 Task: open an excel sheet and write heading  Budget MasterAdd Categories in a column and its values below  'Housing, Transportation, Groceries, Utilities, Entertainment, Dining Out, Health, Miscellaneous, Savings & Total. 'Add Budgeted amountin next column and its values below  $1,500, $300, $400, $150, $200, $250, $100, $150, $500 & $3,550. Add Actual amount in next column and its values below  $1,400, $280, $420, $160, $180, $270, $90, $140, $550 & $3,550. Add Difference in next column and its values below  -$100, -$20, +$20, +$10, -$20, +$20, -$10, -$10, +$50 & $0. J6Save page FinSummary templatesbook
Action: Mouse pressed left at (42, 138)
Screenshot: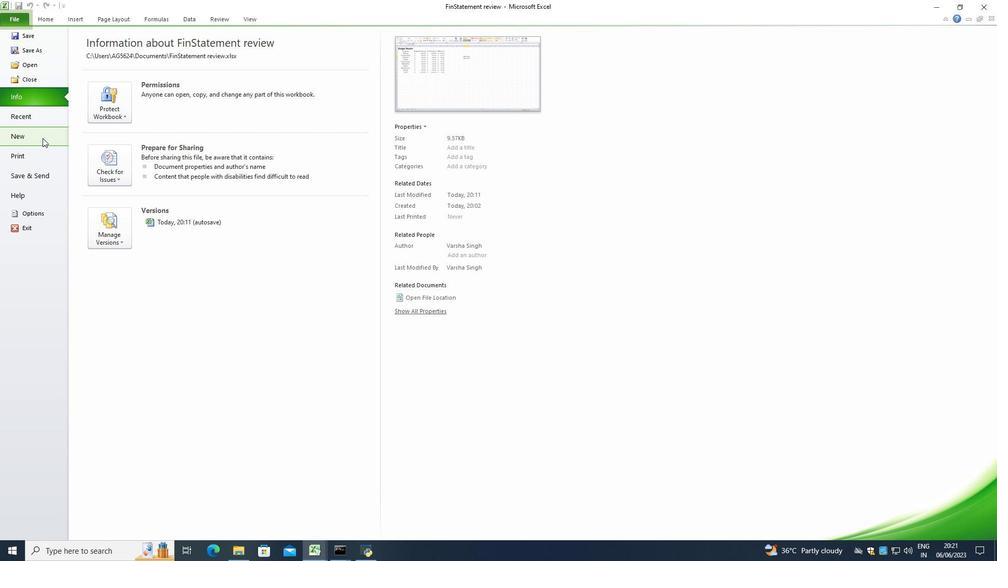 
Action: Mouse moved to (116, 100)
Screenshot: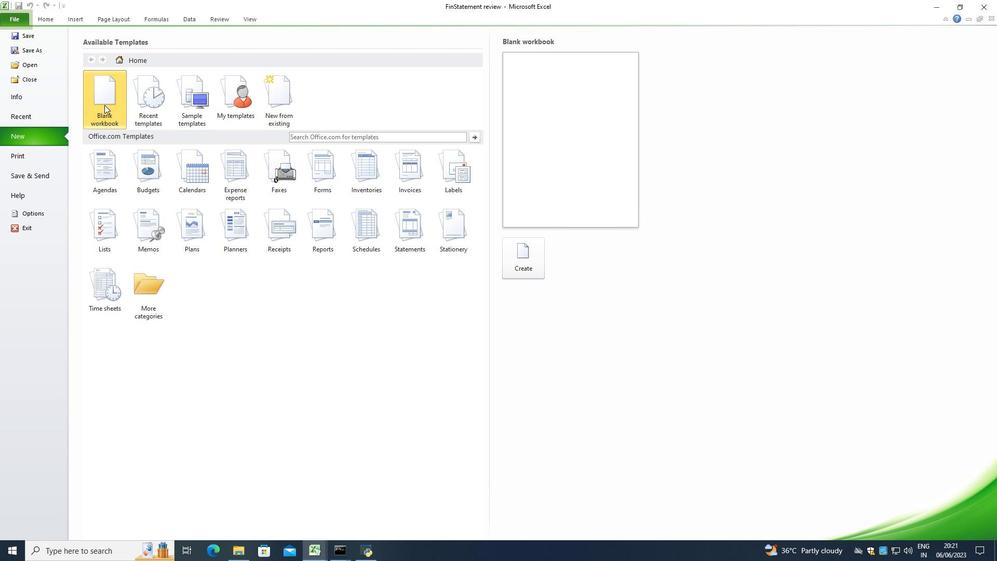 
Action: Mouse pressed left at (116, 100)
Screenshot: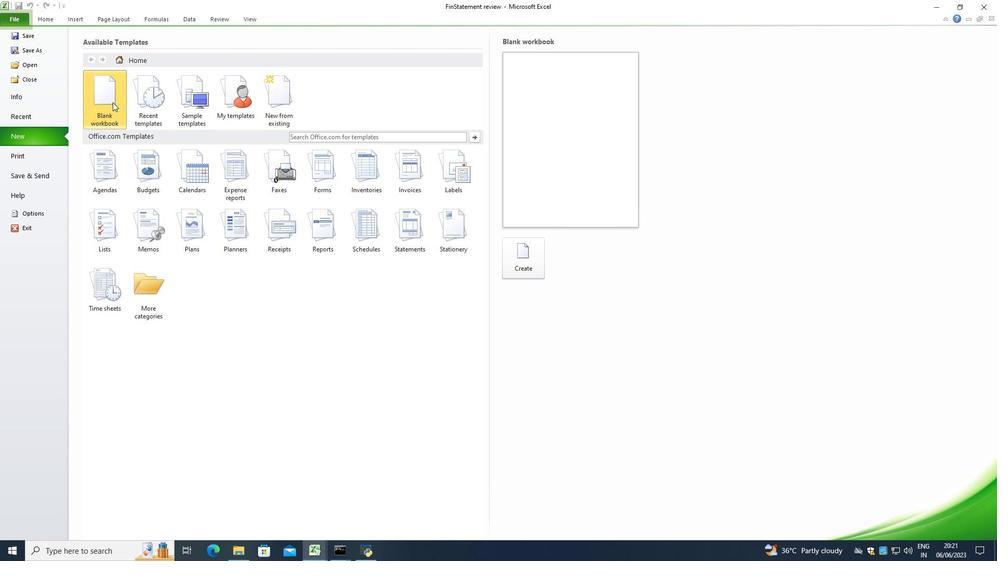 
Action: Mouse moved to (522, 253)
Screenshot: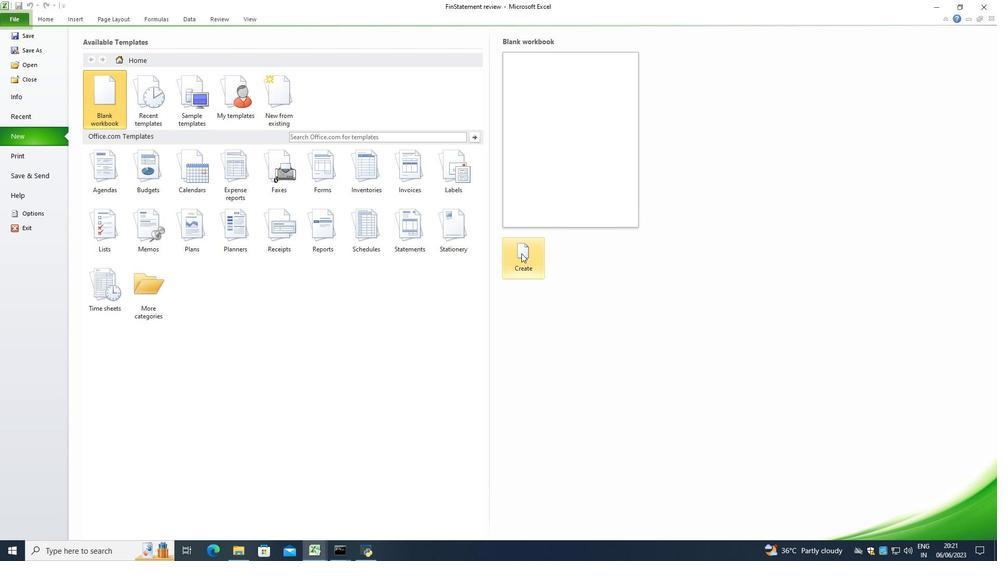 
Action: Mouse pressed left at (522, 253)
Screenshot: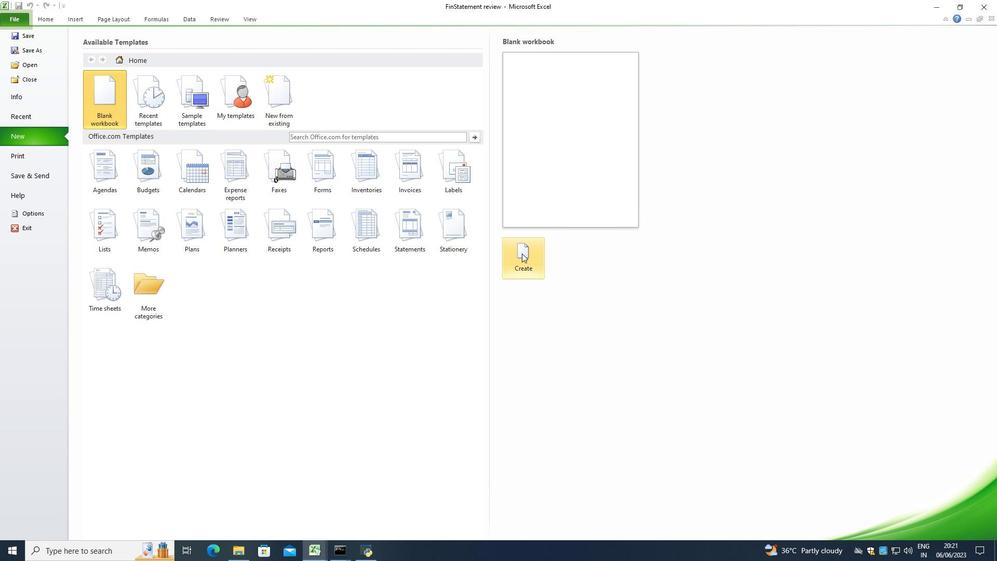 
Action: Mouse moved to (395, 220)
Screenshot: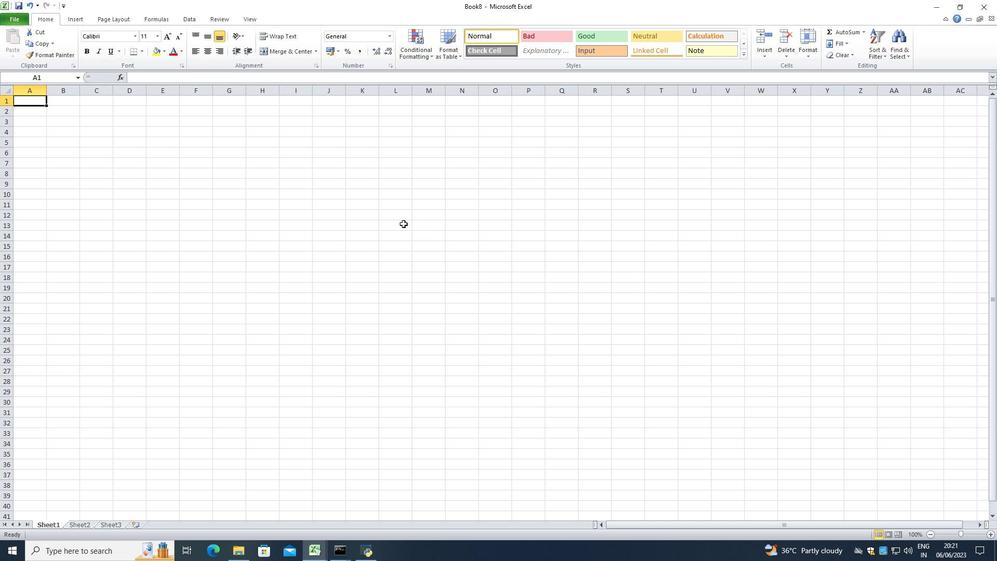 
Action: Key pressed <Key.shift><Key.shift><Key.shift><Key.shift><Key.shift><Key.shift>Budget<Key.shift>M<Key.backspace><Key.space><Key.shift><Key.shift><Key.shift><Key.shift><Key.shift><Key.shift><Key.shift><Key.shift><Key.shift>Master<Key.enter><Key.shift>Categories<Key.enter><Key.shift>Housing<Key.enter><Key.shift>Transportation<Key.enter><Key.shift><Key.shift><Key.shift><Key.shift><Key.shift><Key.shift><Key.shift><Key.shift><Key.shift><Key.shift><Key.shift><Key.shift><Key.shift>Groceries<Key.enter><Key.shift>Utilities<Key.enter><Key.shift><Key.shift>Entertainment<Key.enter><Key.shift>Dining<Key.space>o<Key.backspace><Key.shift>Out<Key.enter><Key.space><Key.backspace><Key.shift>Health<Key.enter><Key.shift>Miscellaneous<Key.enter><Key.shift>Savings<Key.enter><Key.shift>Total<Key.enter>
Screenshot: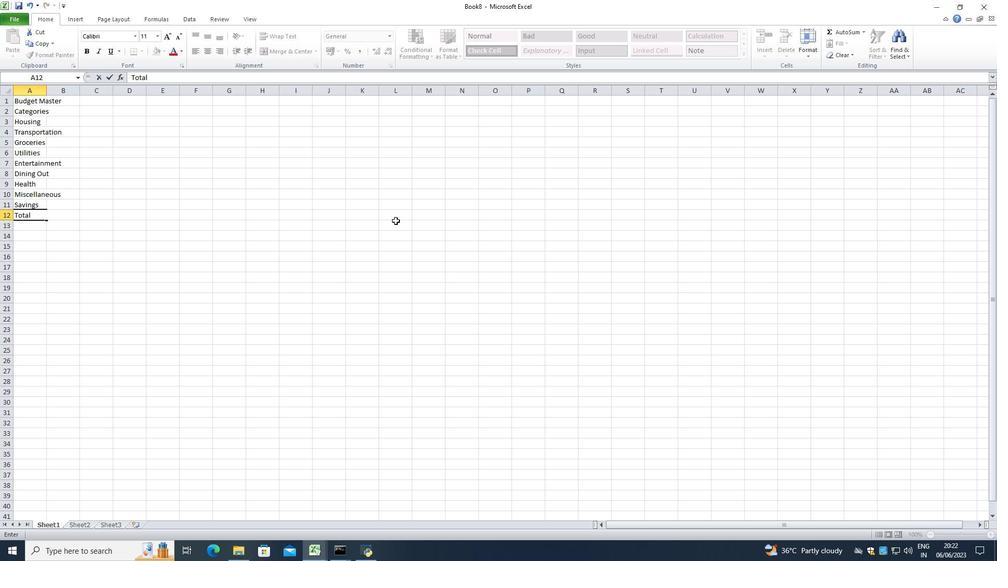 
Action: Mouse moved to (46, 94)
Screenshot: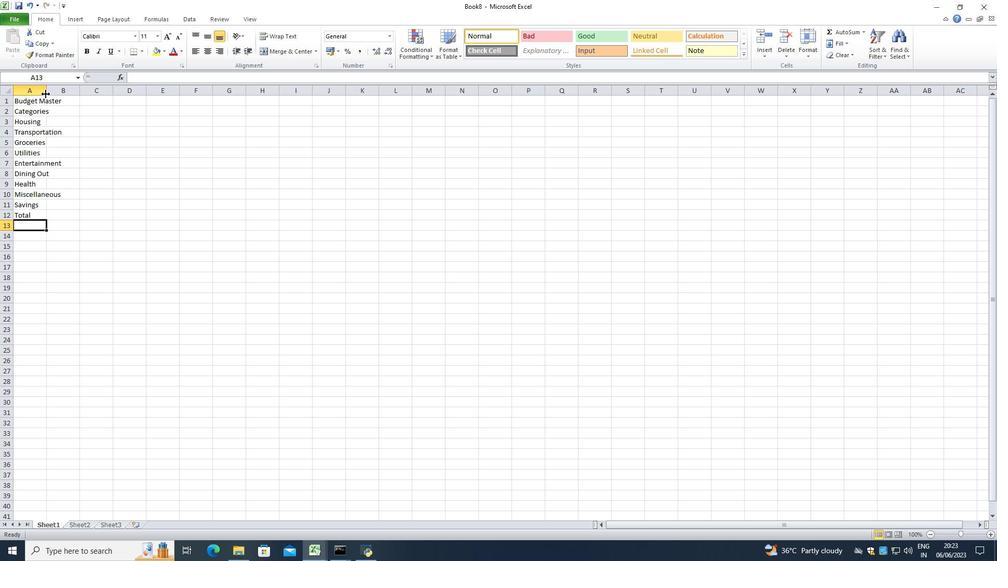 
Action: Mouse pressed left at (46, 94)
Screenshot: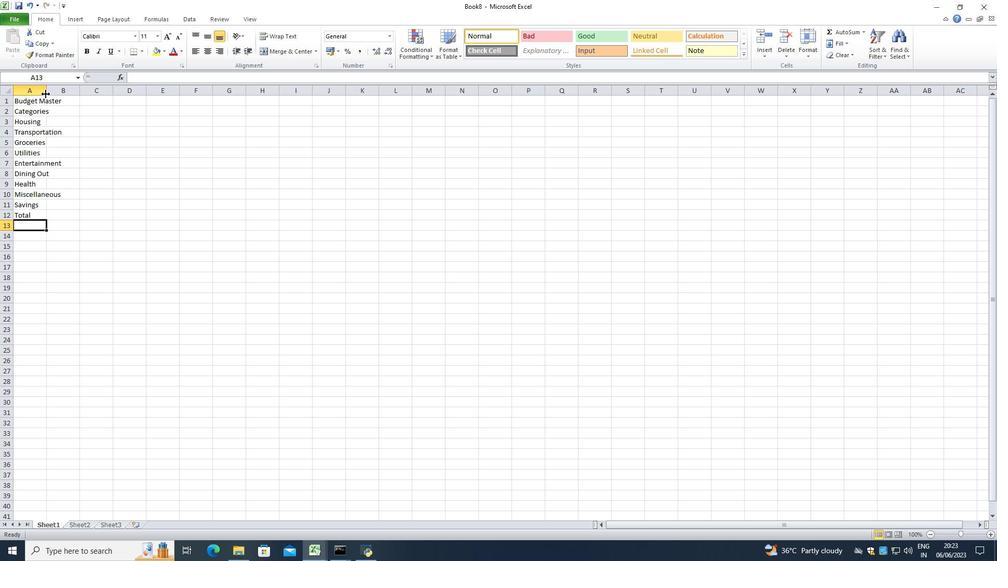 
Action: Mouse pressed left at (46, 94)
Screenshot: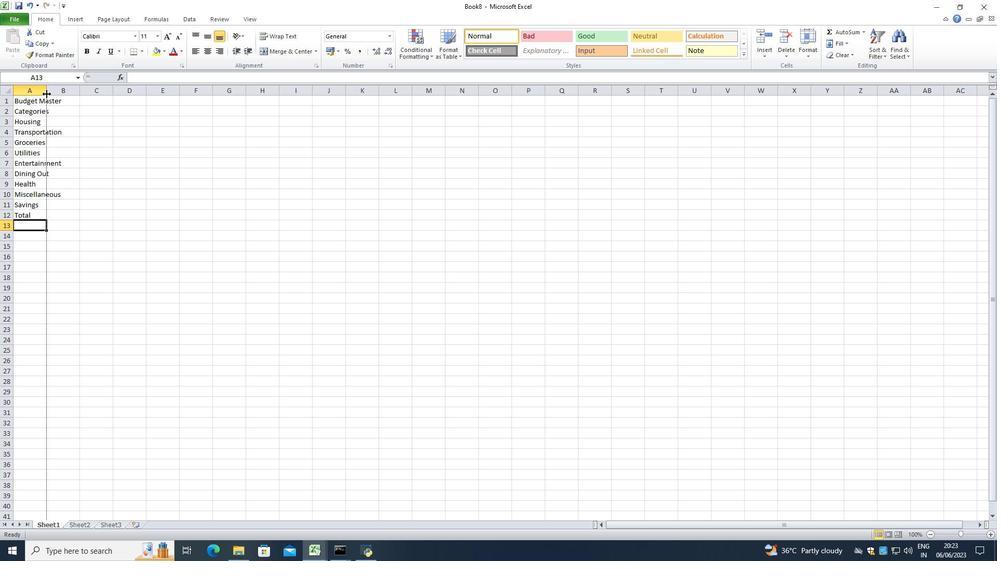 
Action: Mouse moved to (73, 112)
Screenshot: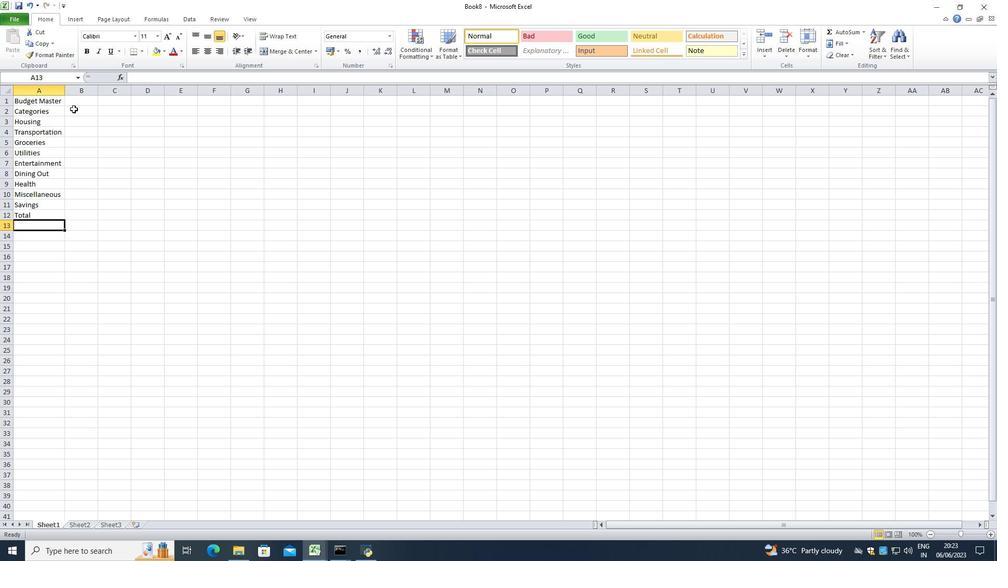 
Action: Mouse pressed left at (73, 112)
Screenshot: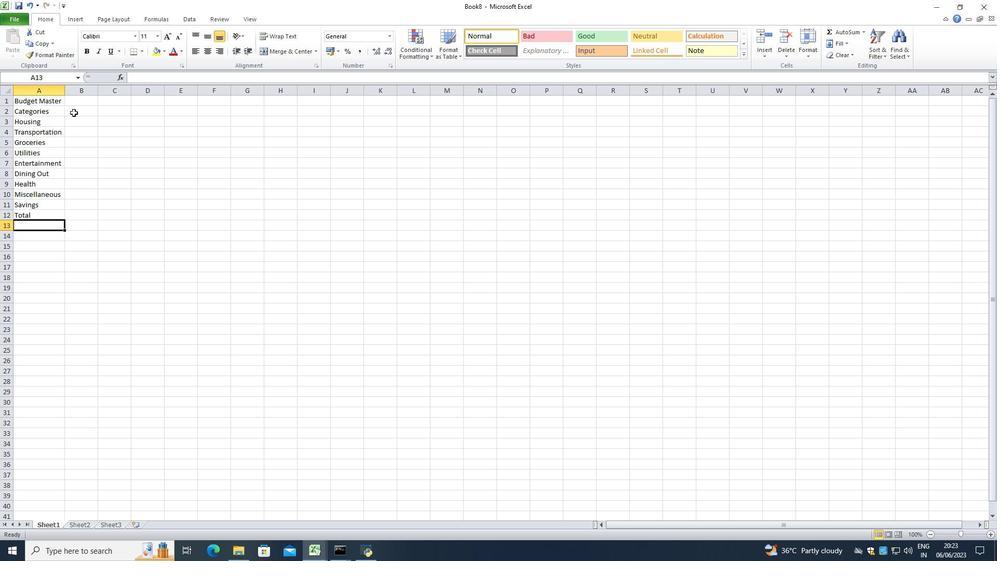 
Action: Mouse moved to (73, 113)
Screenshot: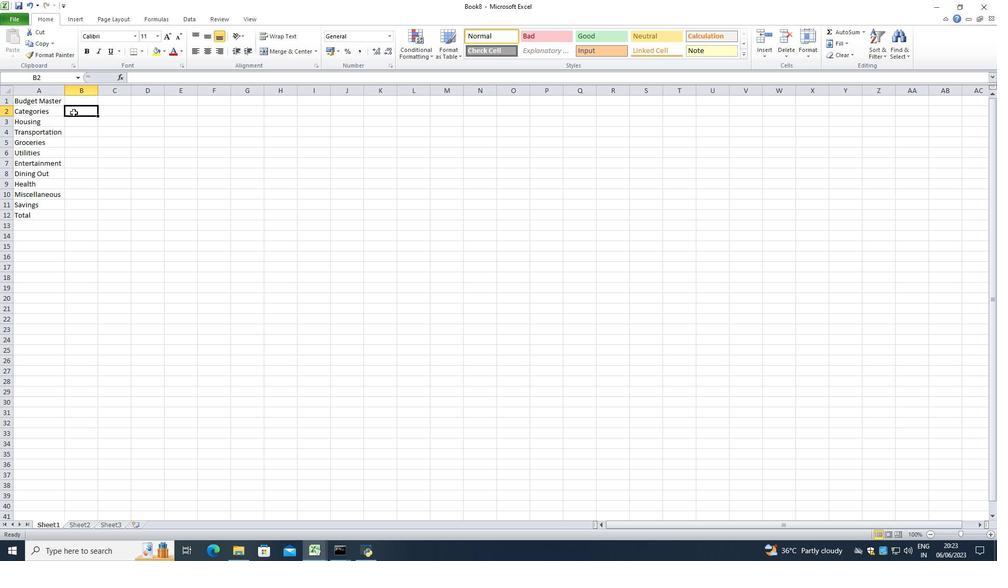 
Action: Key pressed <Key.shift>Budgeted<Key.space><Key.shift>Amount<Key.enter>
Screenshot: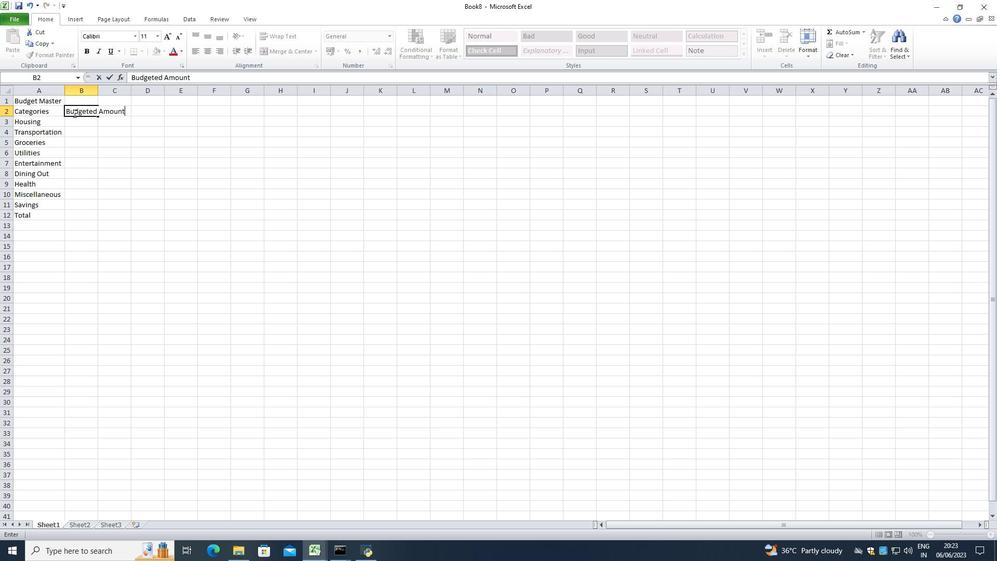 
Action: Mouse moved to (143, 88)
Screenshot: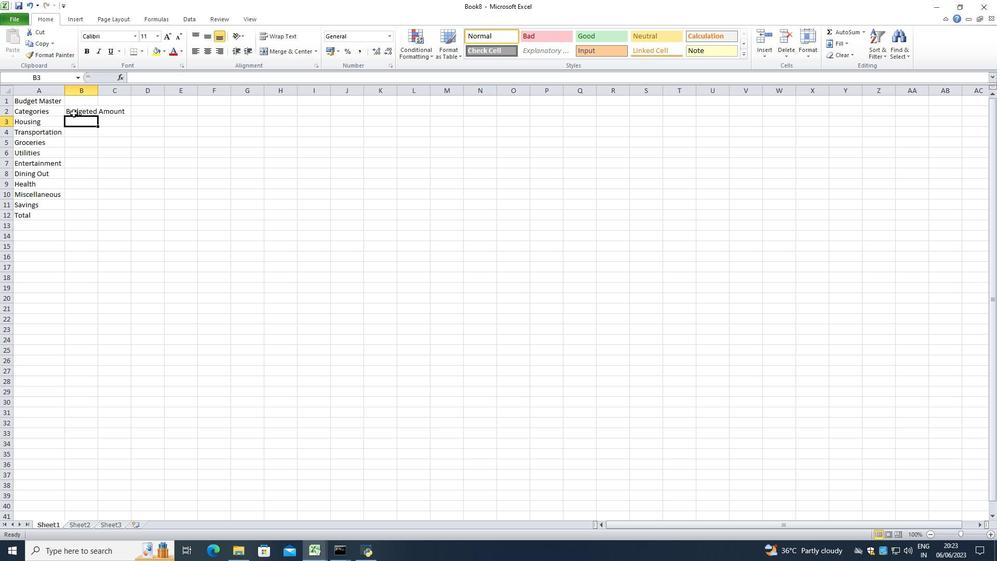 
Action: Key pressed 1500<Key.enter>300<Key.enter>400<Key.enter>150<Key.enter>200<Key.enter>250<Key.enter>100<Key.enter>150<Key.enter>500<Key.enter>3550
Screenshot: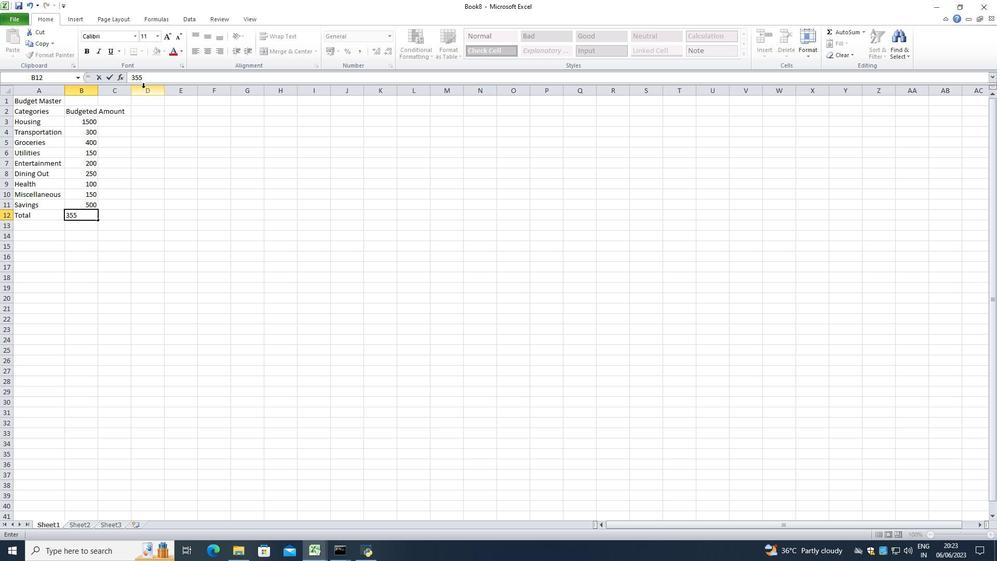 
Action: Mouse moved to (83, 123)
Screenshot: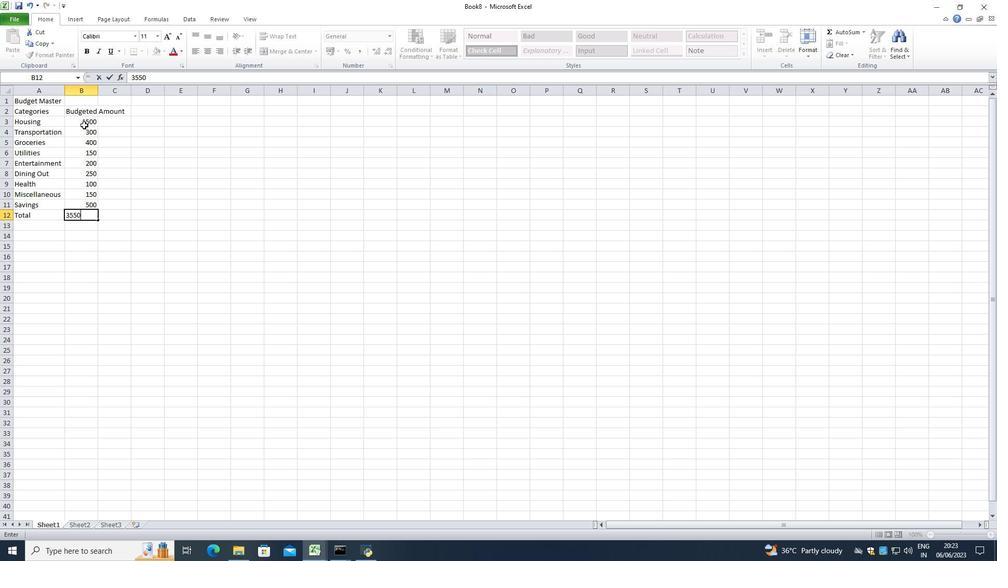 
Action: Mouse pressed left at (83, 123)
Screenshot: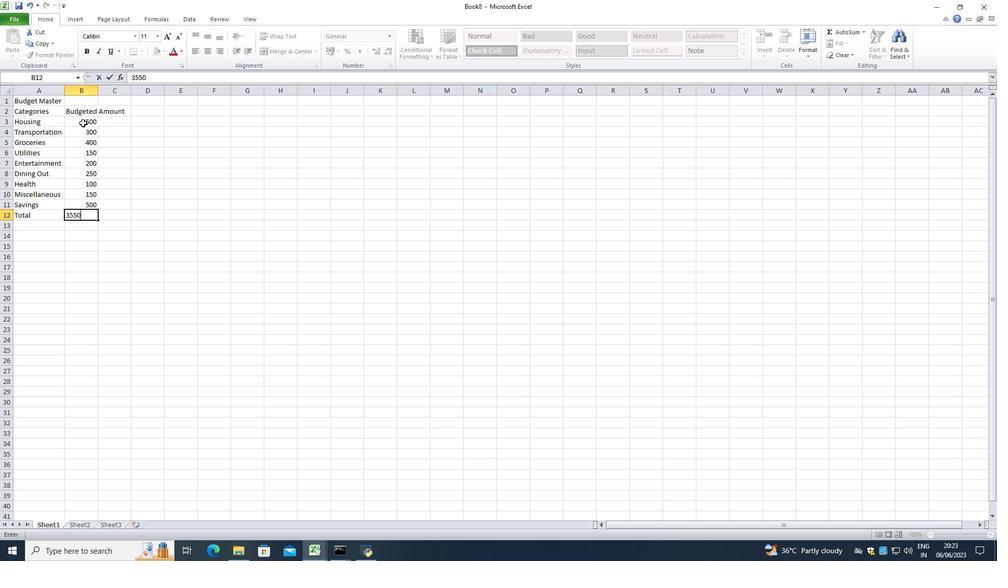 
Action: Mouse moved to (339, 51)
Screenshot: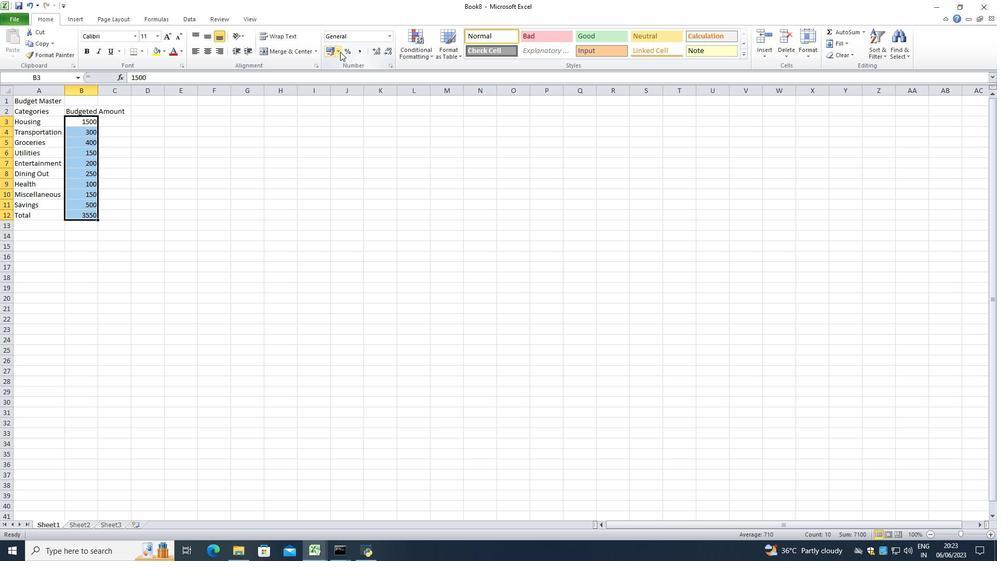 
Action: Mouse pressed left at (339, 51)
Screenshot: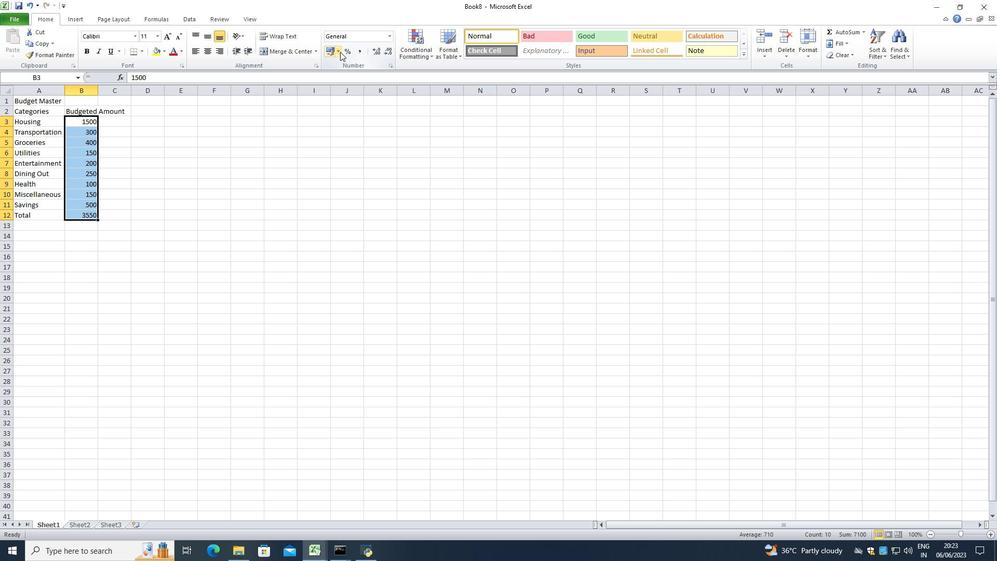 
Action: Mouse moved to (351, 73)
Screenshot: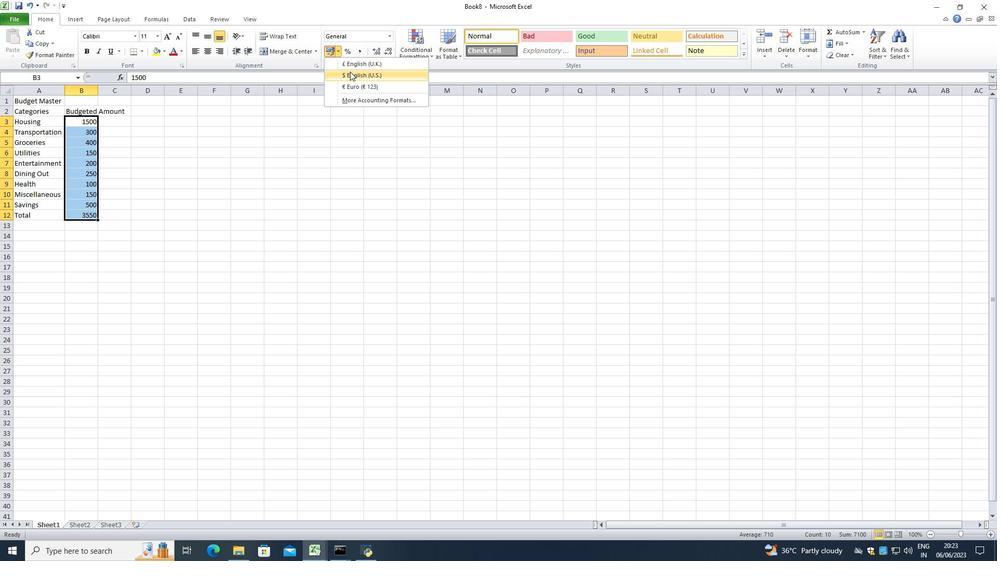 
Action: Mouse pressed left at (351, 73)
Screenshot: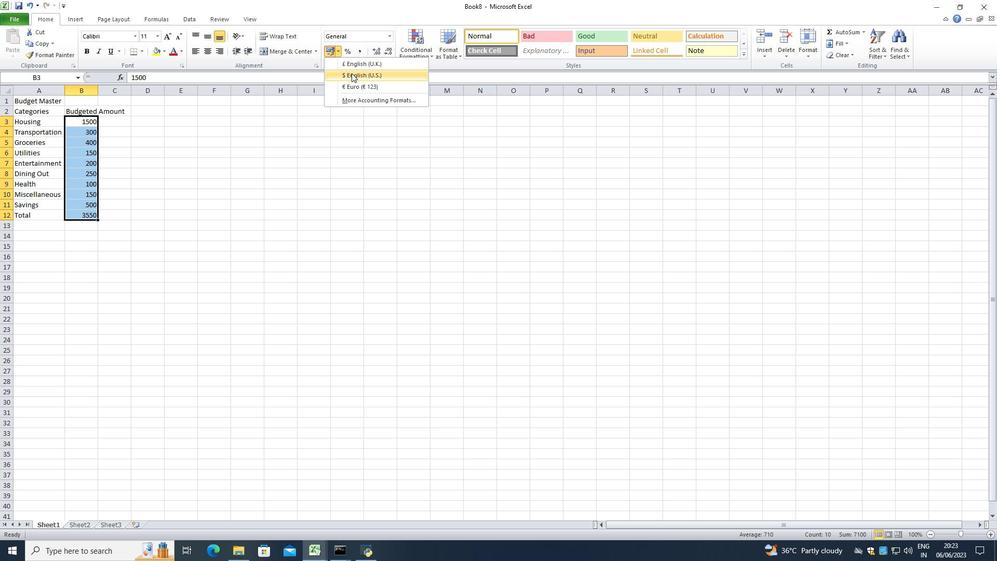 
Action: Mouse moved to (101, 89)
Screenshot: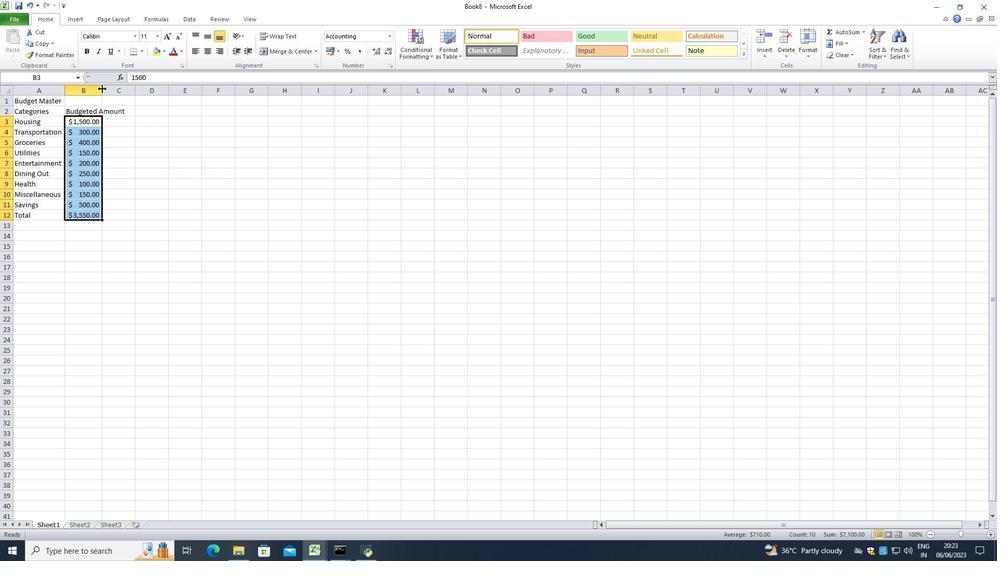 
Action: Mouse pressed left at (101, 89)
Screenshot: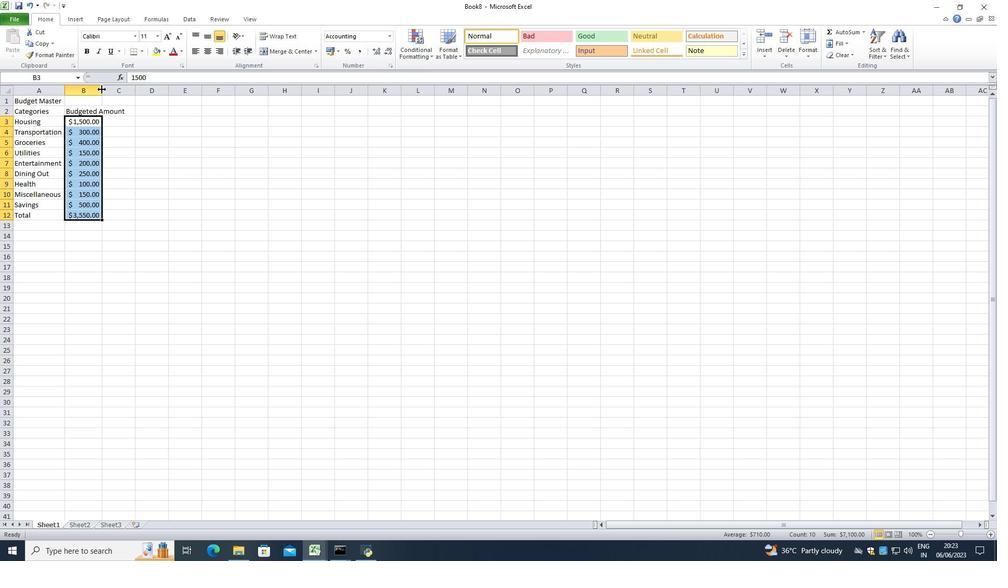 
Action: Mouse pressed left at (101, 89)
Screenshot: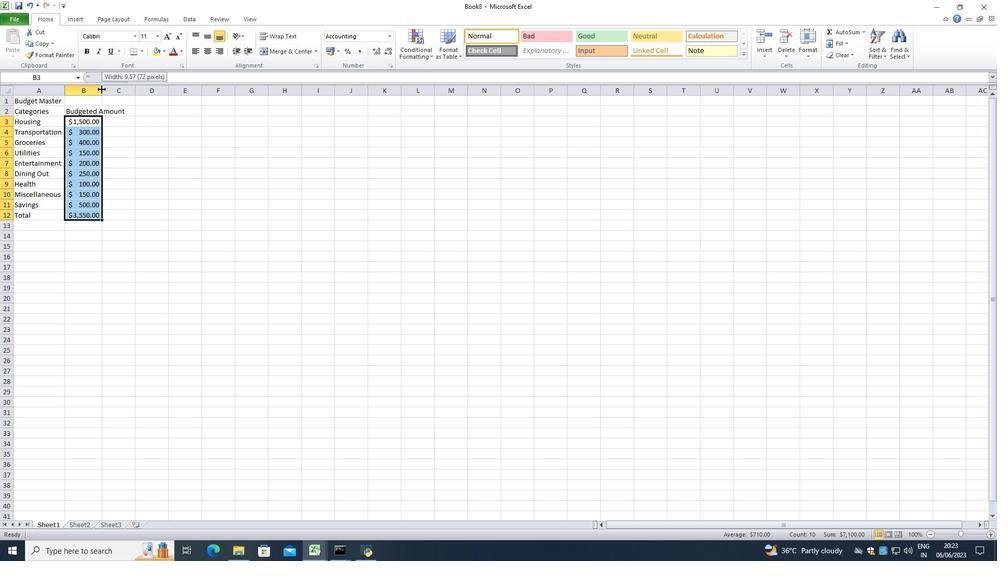 
Action: Mouse moved to (144, 114)
Screenshot: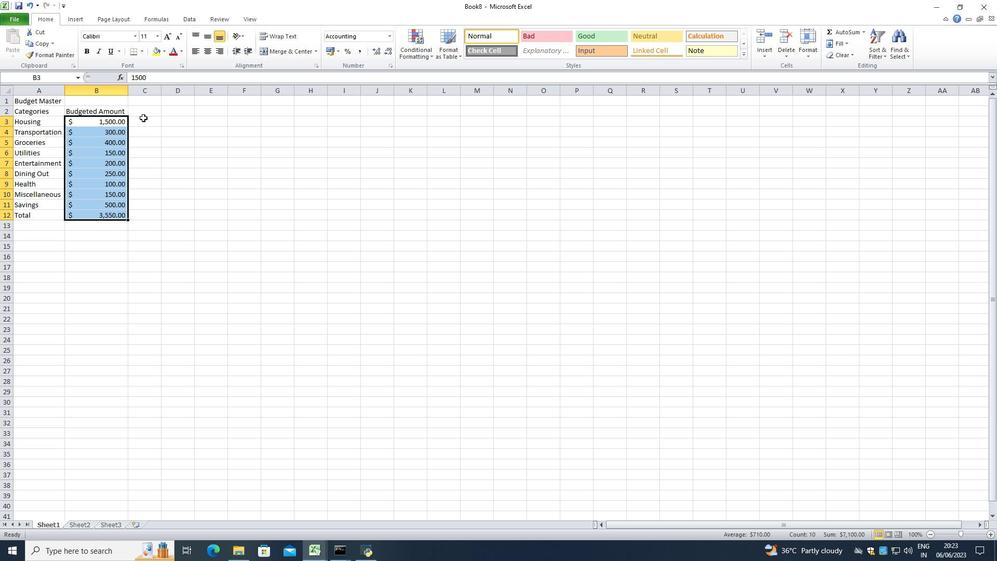 
Action: Mouse pressed left at (144, 114)
Screenshot: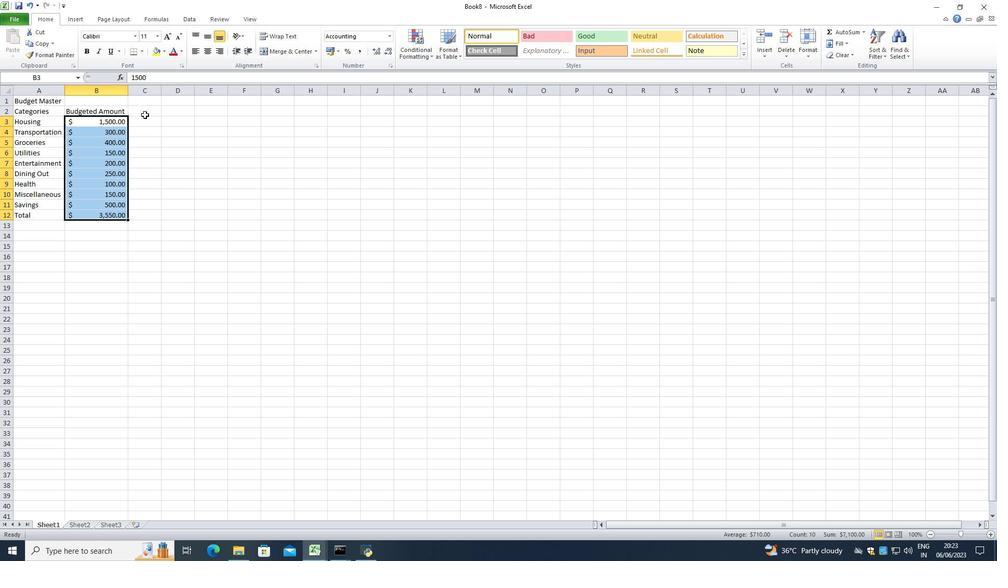 
Action: Mouse moved to (148, 134)
Screenshot: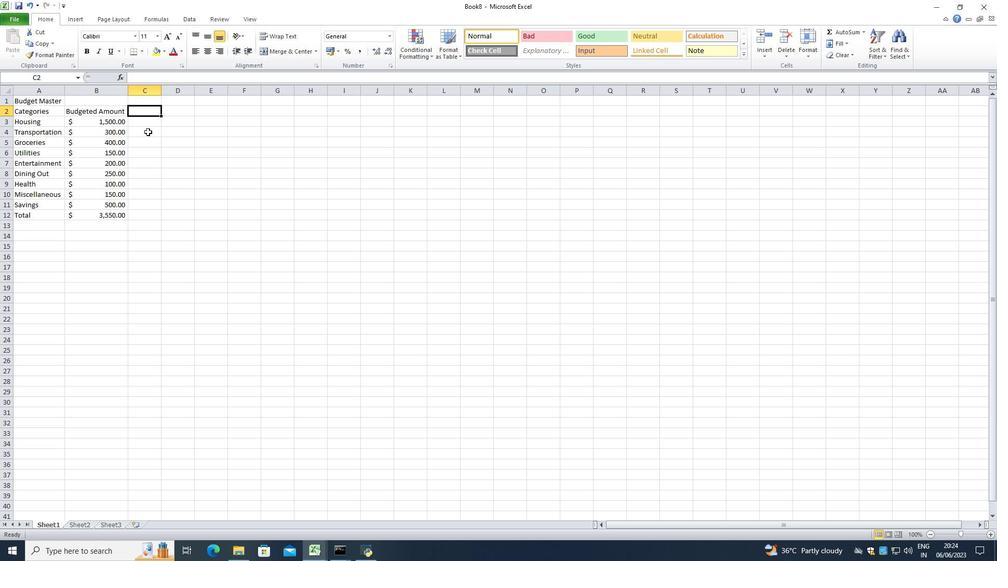 
Action: Mouse pressed left at (148, 134)
Screenshot: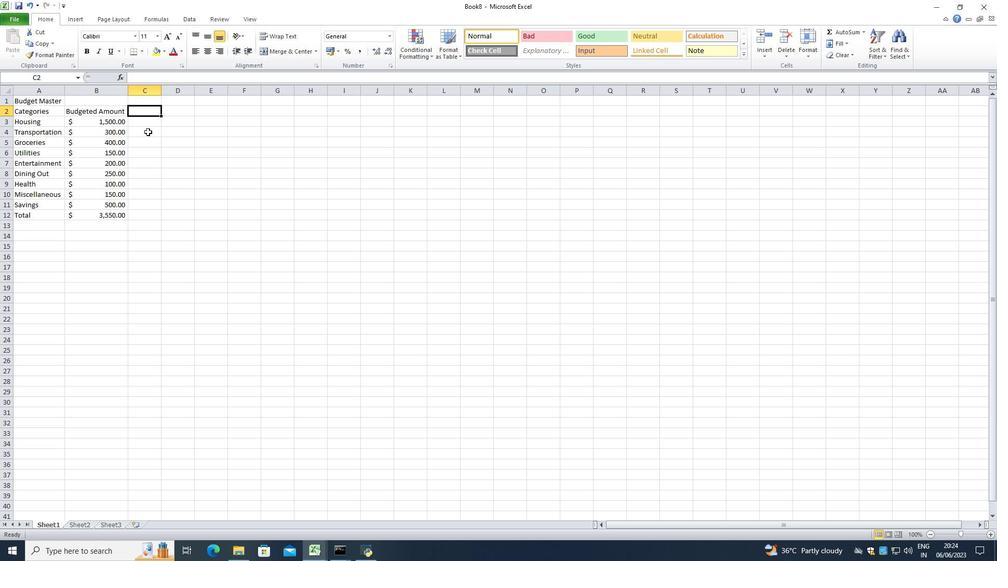 
Action: Mouse moved to (145, 110)
Screenshot: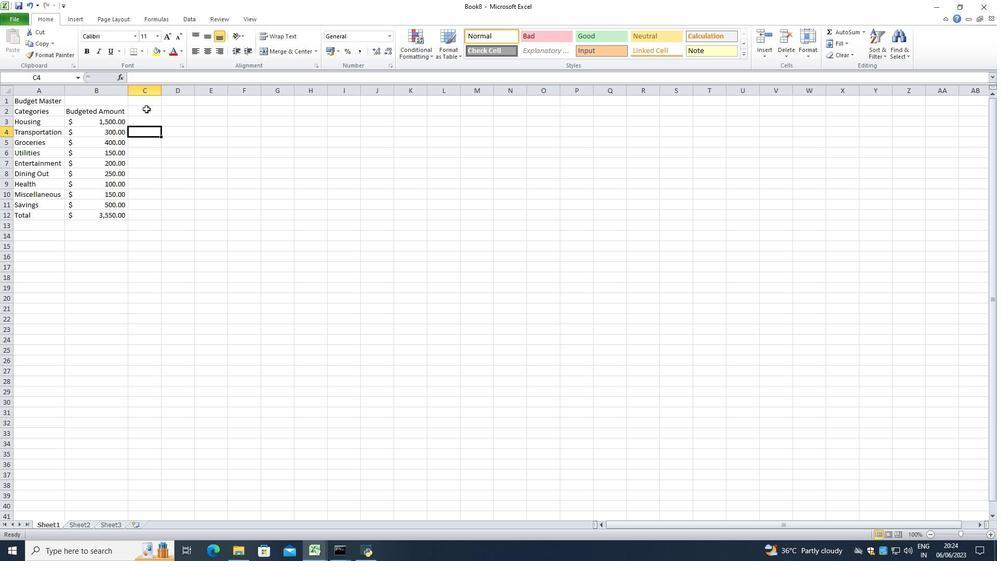 
Action: Mouse pressed left at (145, 110)
Screenshot: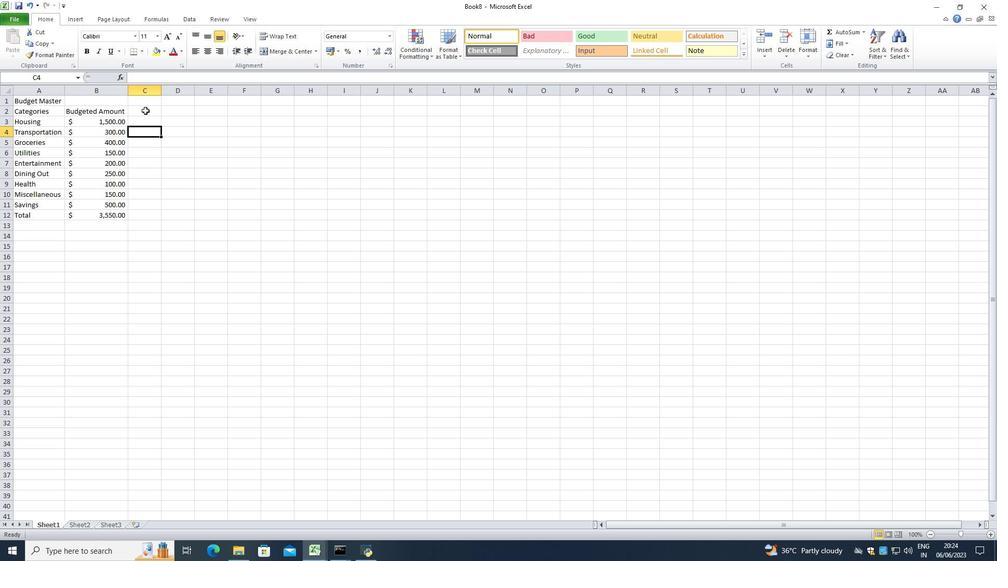 
Action: Key pressed <Key.shift>Actual<Key.space><Key.shift>Amount<Key.enter>1400<Key.enter>280<Key.enter>420<Key.enter>160<Key.enter>180<Key.enter>270<Key.enter>90<Key.enter>140<Key.enter>550<Key.enter>3550<Key.enter>
Screenshot: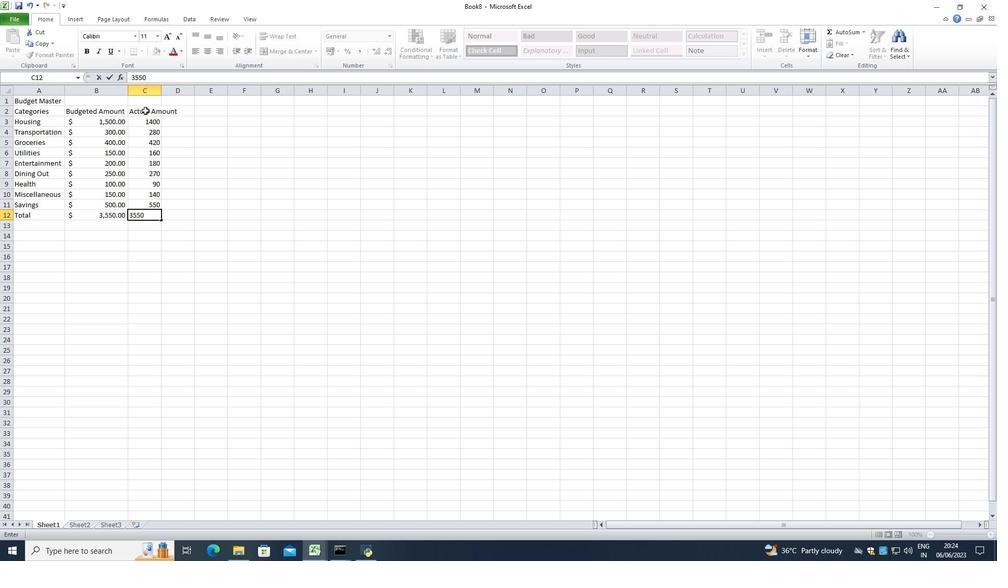 
Action: Mouse moved to (143, 125)
Screenshot: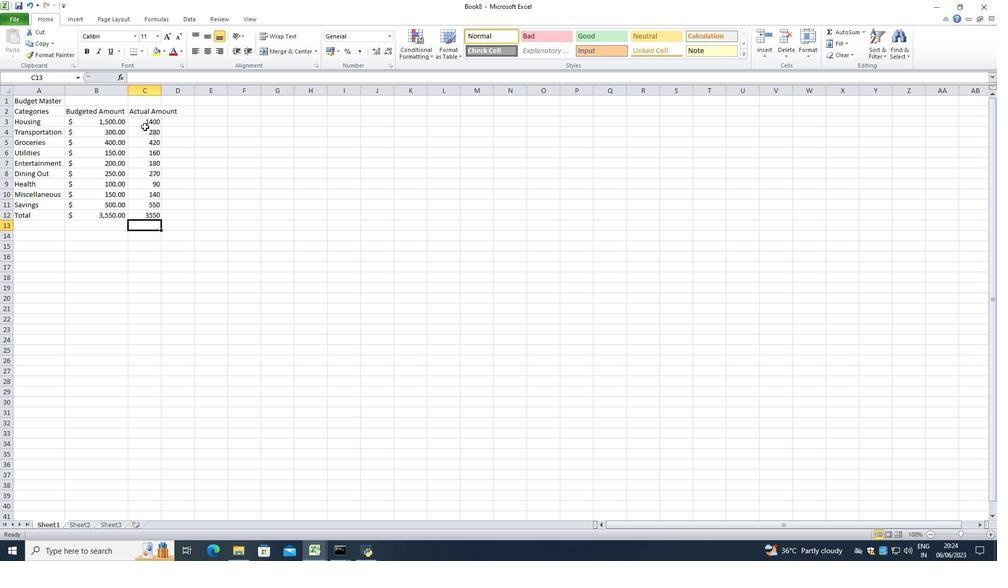 
Action: Mouse pressed left at (143, 125)
Screenshot: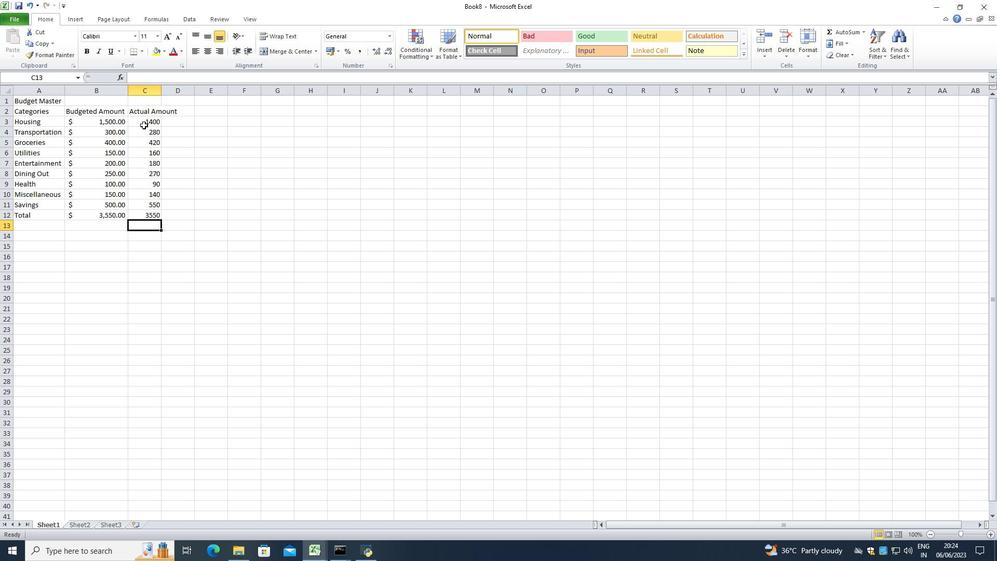 
Action: Mouse moved to (337, 50)
Screenshot: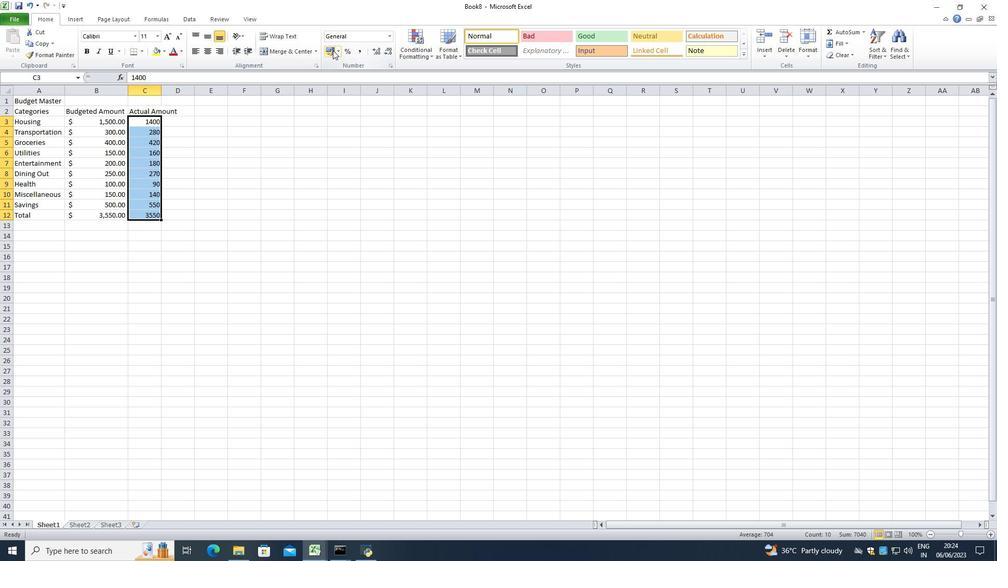 
Action: Mouse pressed left at (337, 50)
Screenshot: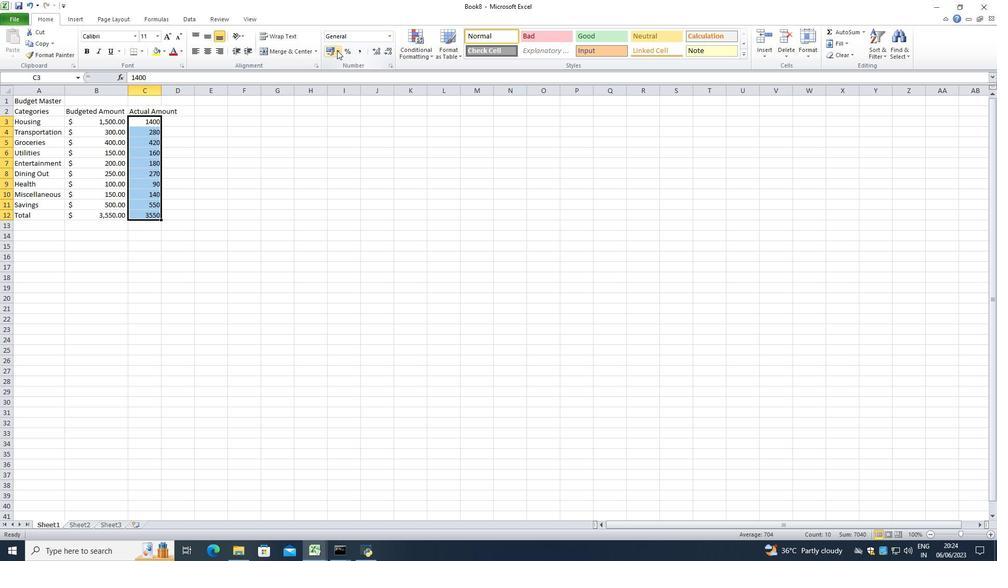 
Action: Mouse moved to (343, 74)
Screenshot: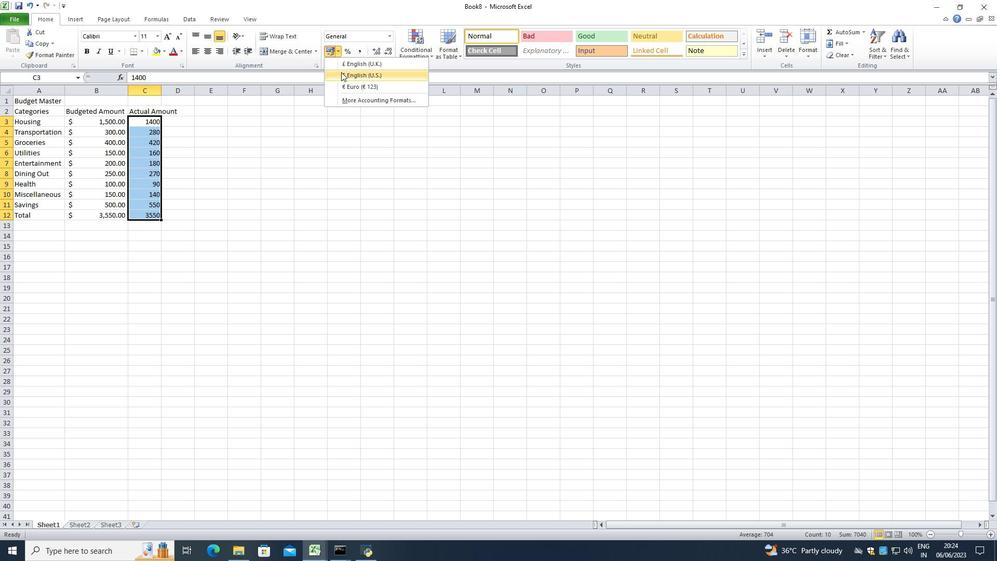 
Action: Mouse pressed left at (343, 74)
Screenshot: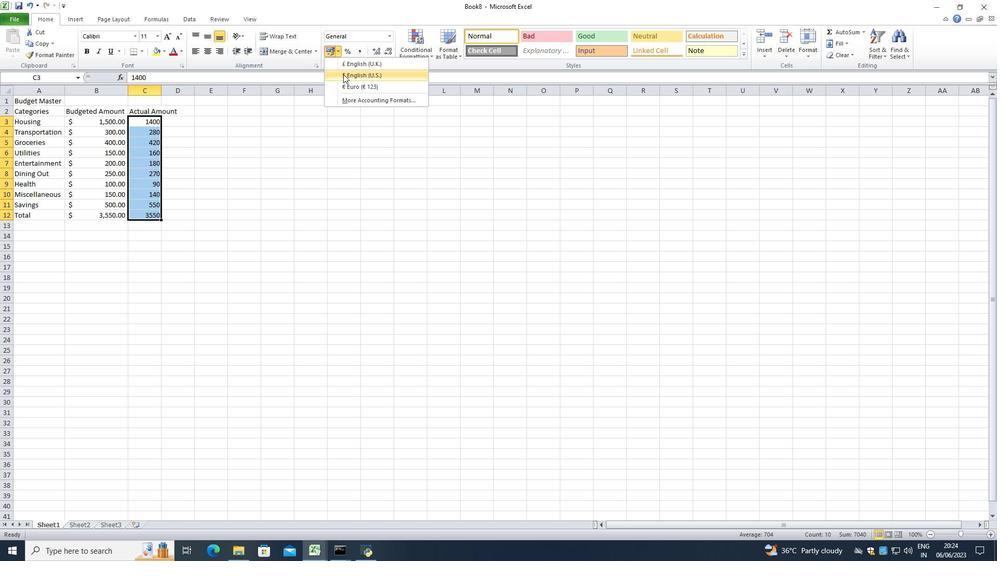 
Action: Mouse moved to (165, 89)
Screenshot: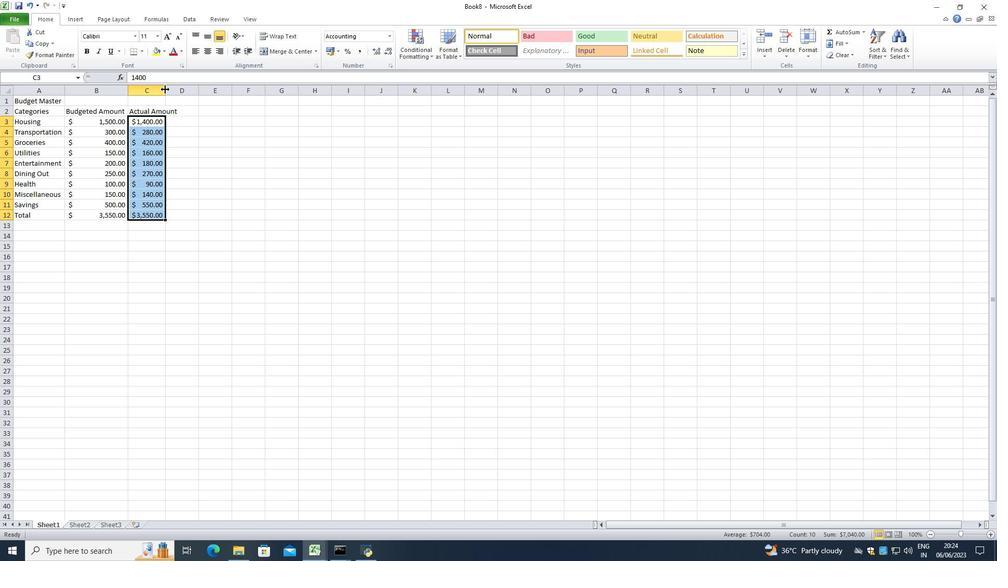 
Action: Mouse pressed left at (165, 89)
Screenshot: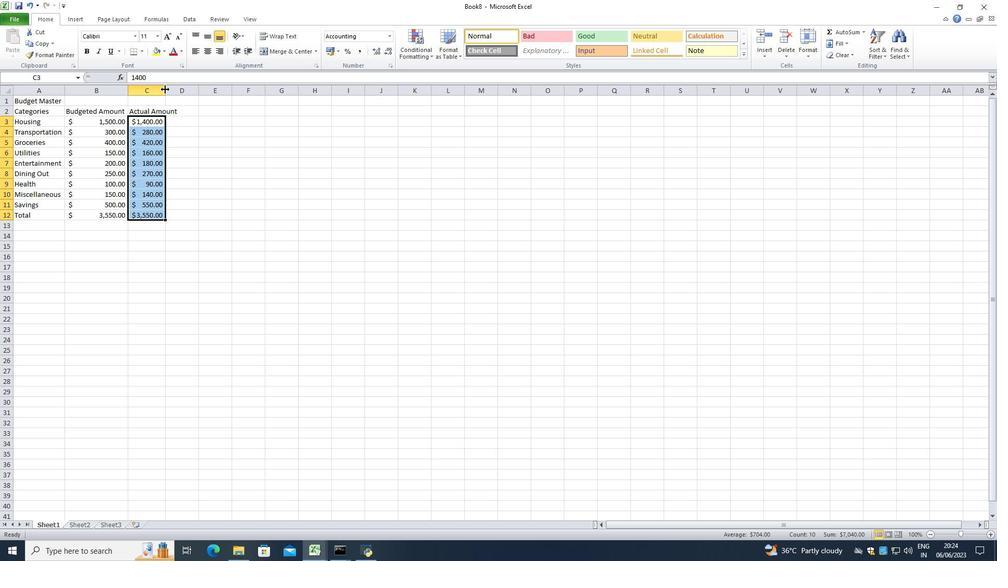 
Action: Mouse pressed left at (165, 89)
Screenshot: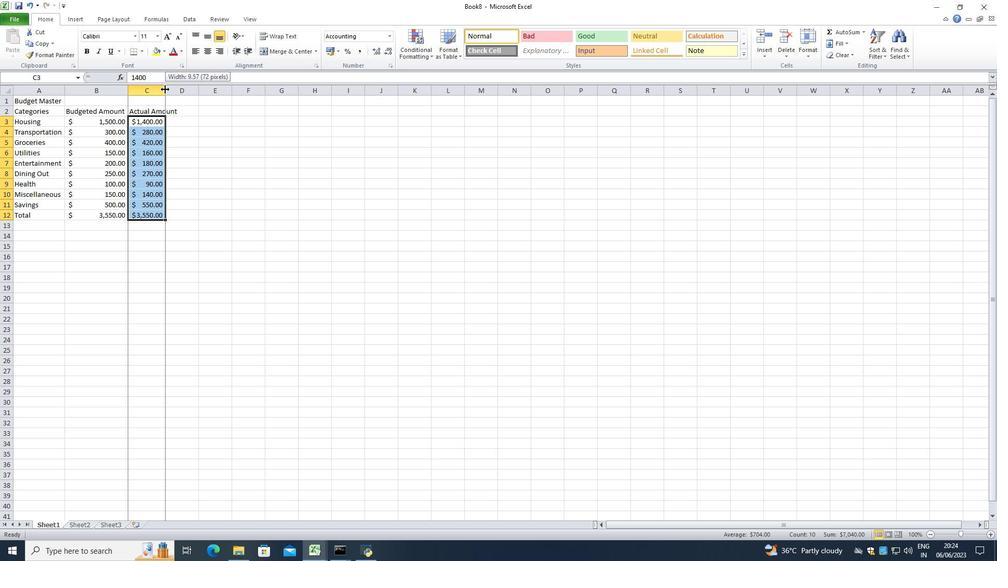 
Action: Mouse moved to (193, 111)
Screenshot: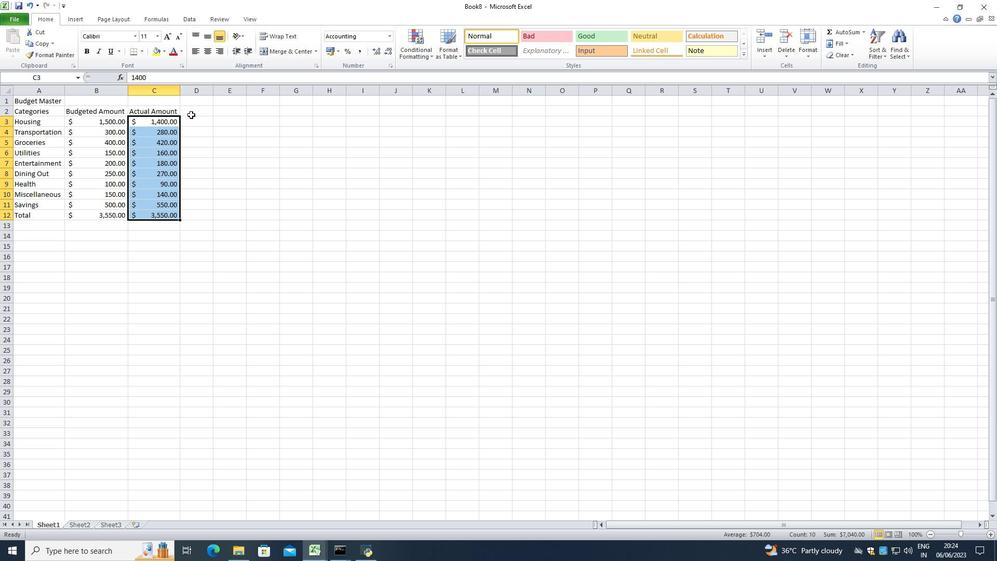 
Action: Mouse pressed left at (193, 111)
Screenshot: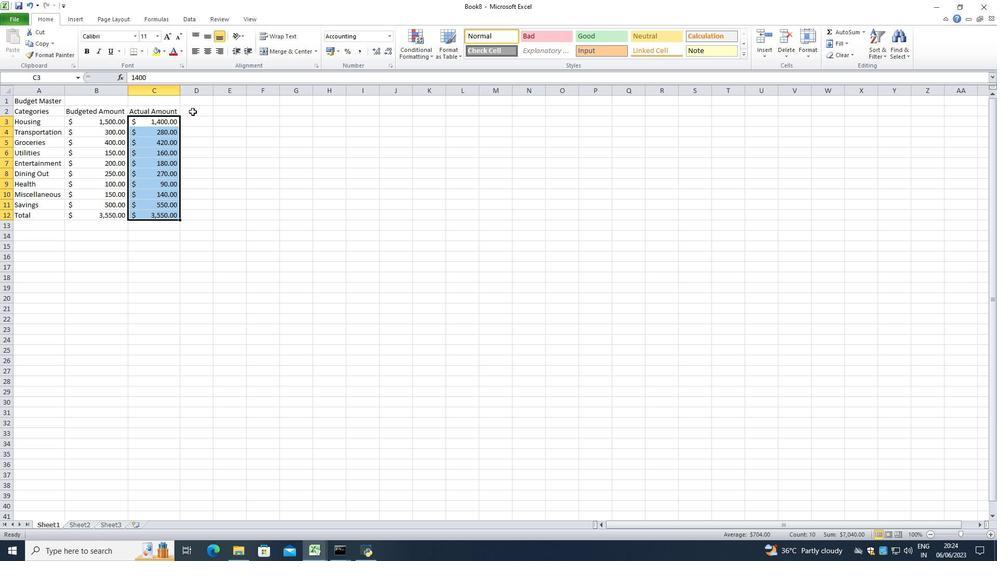
Action: Mouse moved to (200, 121)
Screenshot: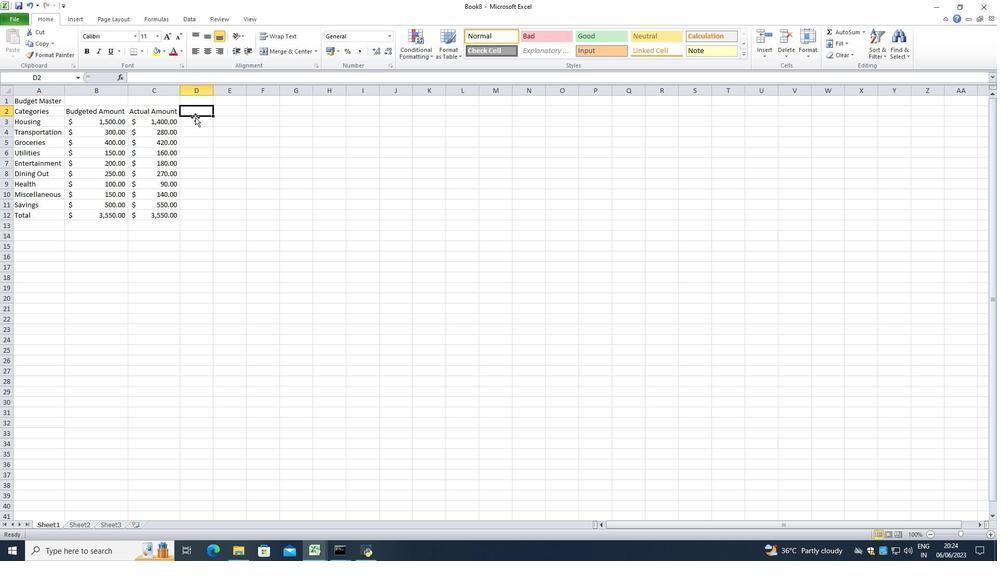 
Action: Key pressed <Key.shift>Difference<Key.enter>-100<Key.enter>-20<Key.enter>20<Key.enter>10<Key.enter>-20<Key.enter>20<Key.enter>-10<Key.enter>-10<Key.enter>50<Key.enter>0
Screenshot: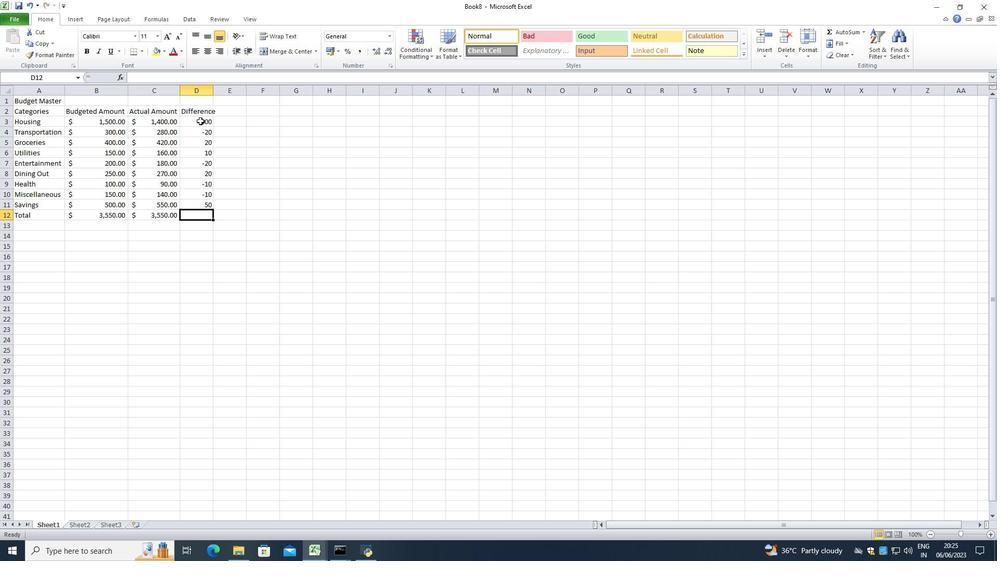 
Action: Mouse moved to (187, 125)
Screenshot: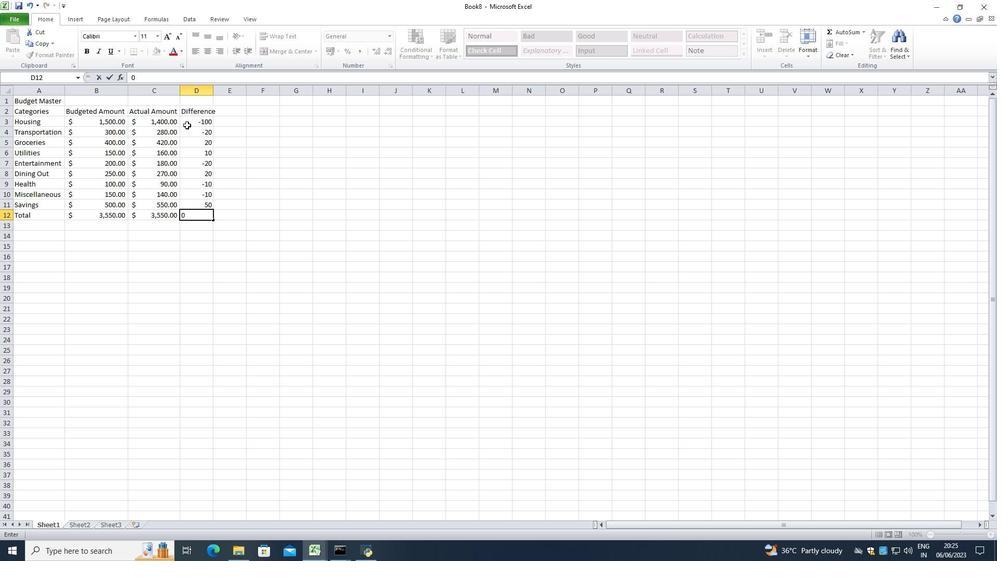 
Action: Mouse pressed left at (187, 125)
Screenshot: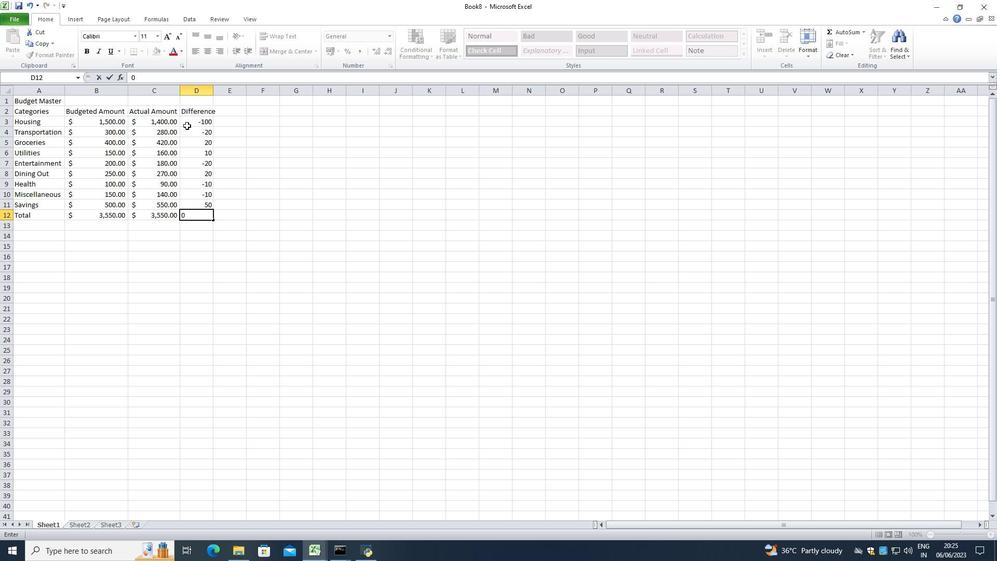 
Action: Mouse moved to (336, 50)
Screenshot: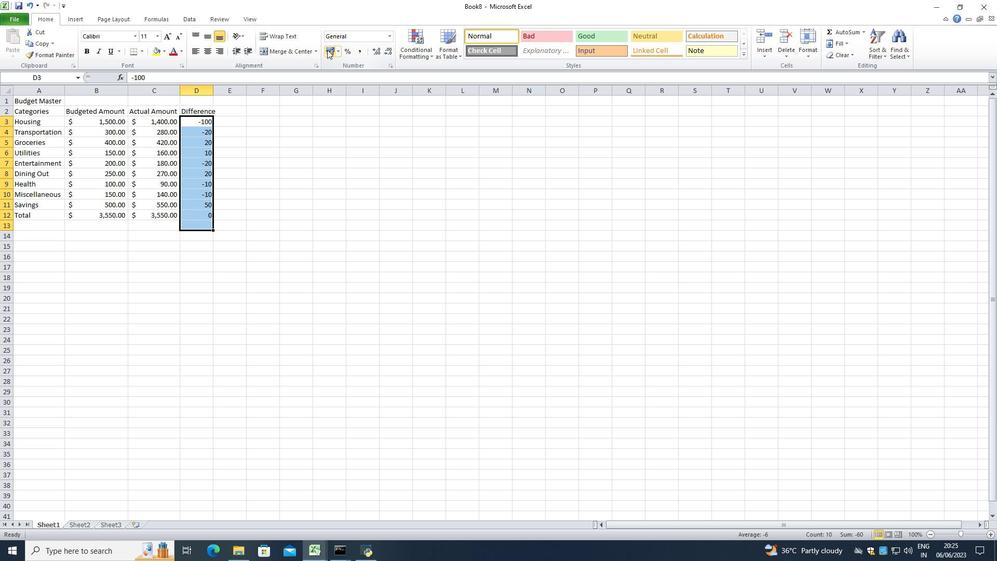 
Action: Mouse pressed left at (336, 50)
Screenshot: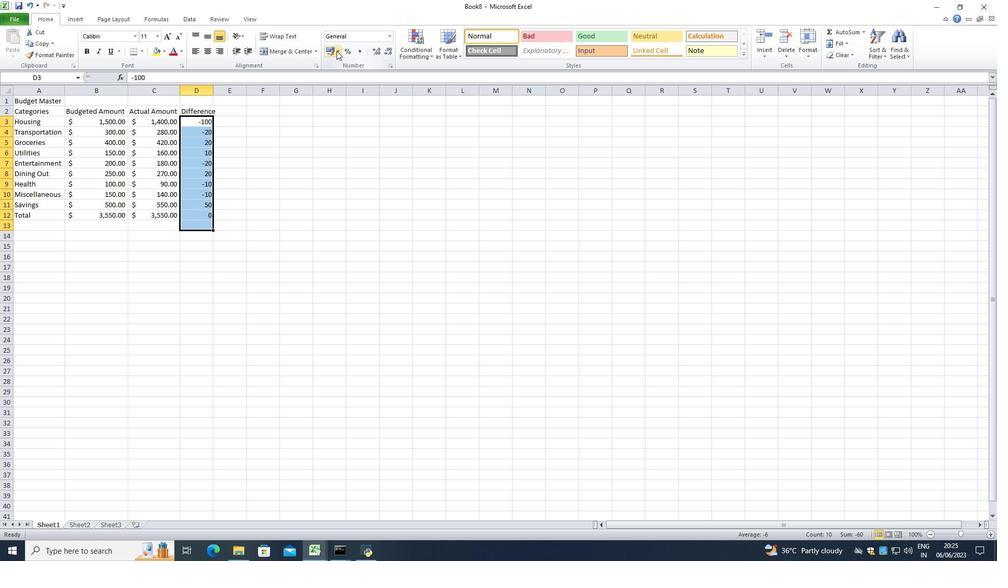 
Action: Mouse moved to (353, 77)
Screenshot: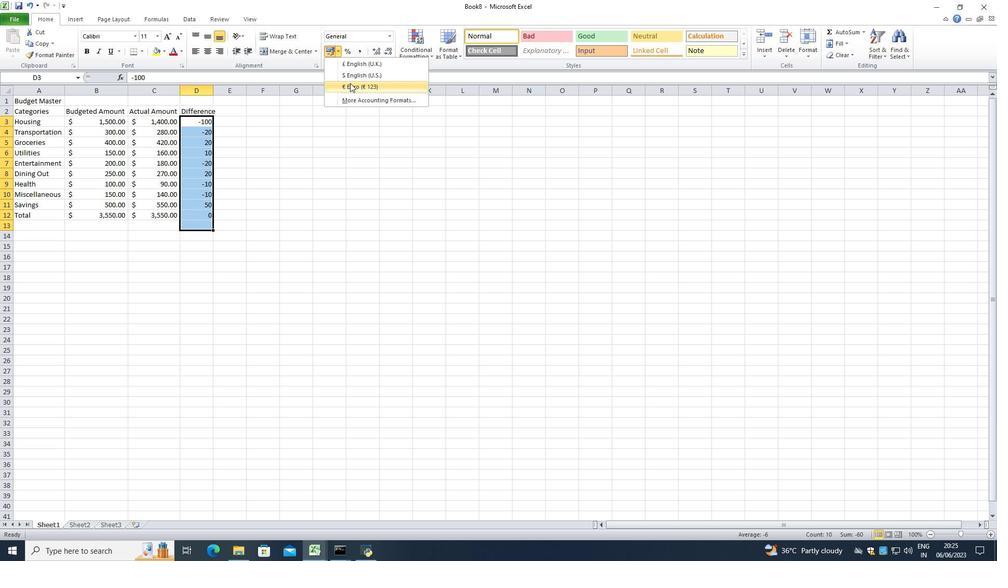 
Action: Mouse pressed left at (353, 77)
Screenshot: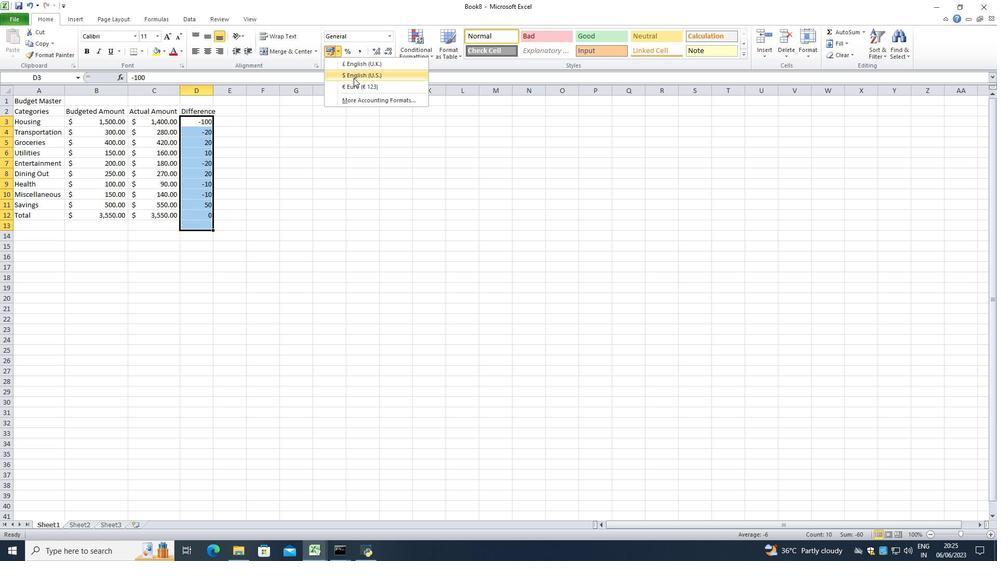 
Action: Mouse moved to (204, 216)
Screenshot: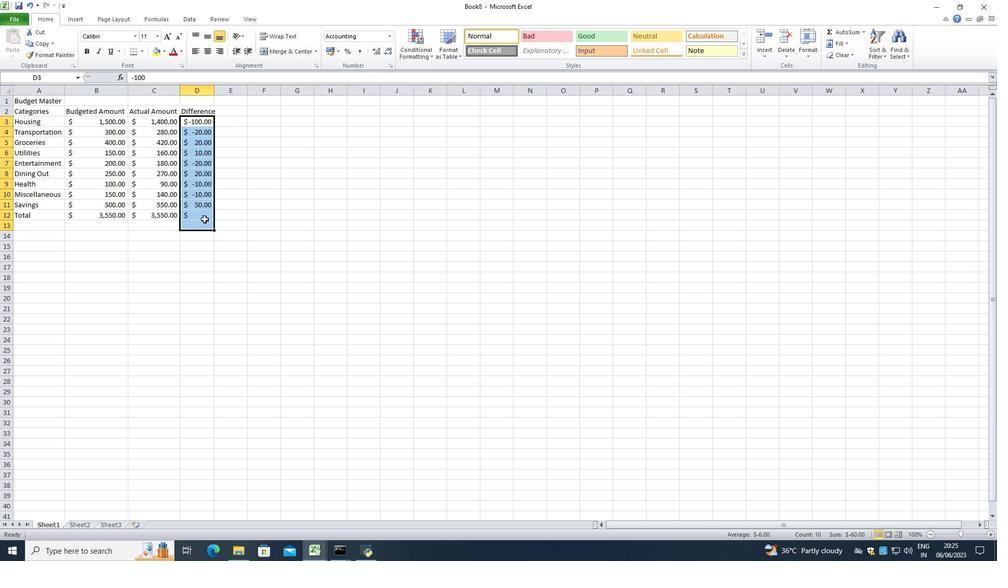 
Action: Mouse pressed left at (204, 216)
Screenshot: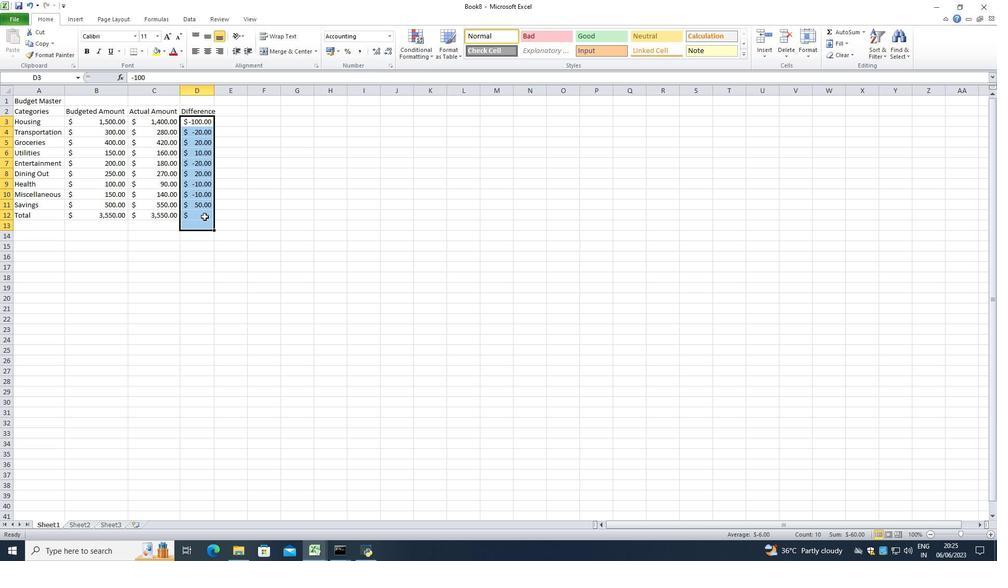 
Action: Mouse moved to (204, 216)
Screenshot: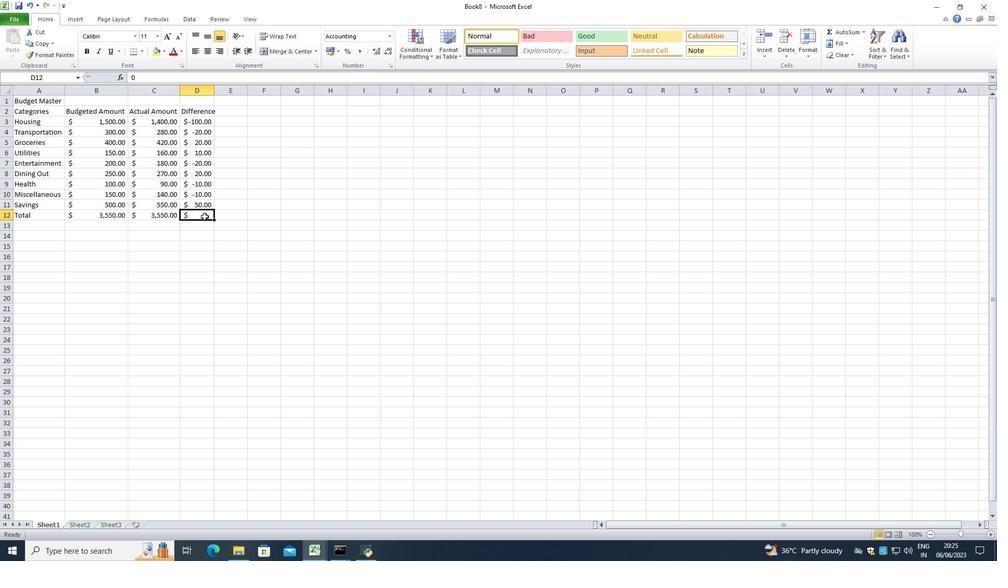
Action: Key pressed <Key.backspace><Key.shift><Key.shift><Key.shift><Key.shift><Key.shift><Key.shift><Key.shift><Key.shift><Key.shift><Key.shift>$<Key.space><Key.space><Key.space><Key.space><Key.space><Key.space><Key.space><Key.space><Key.space>0<Key.backspace><Key.space><Key.space><Key.space><Key.space><Key.space><Key.space><Key.space><Key.space><Key.space>0.00<Key.left><Key.left><Key.right><Key.right>
Screenshot: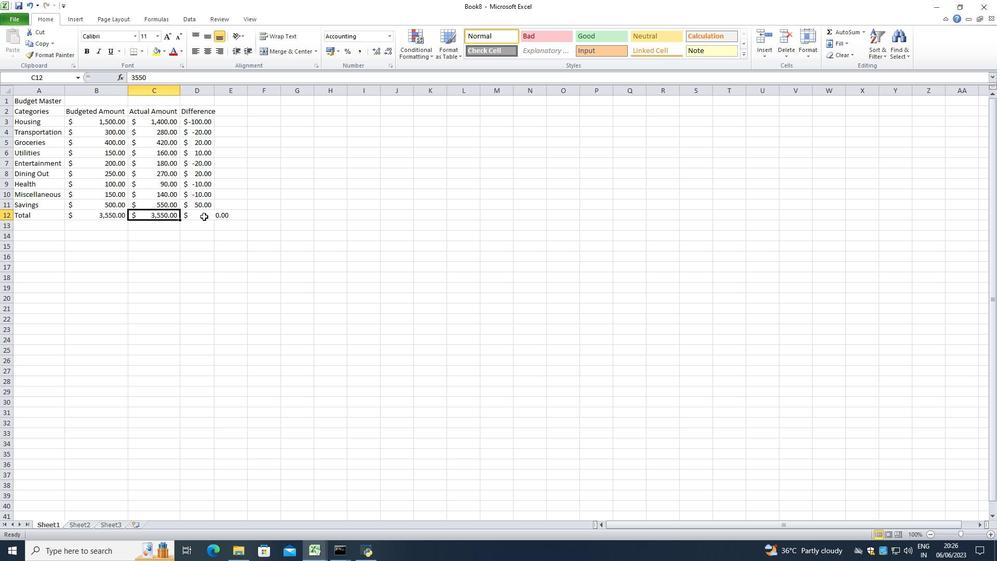 
Action: Mouse pressed left at (204, 216)
Screenshot: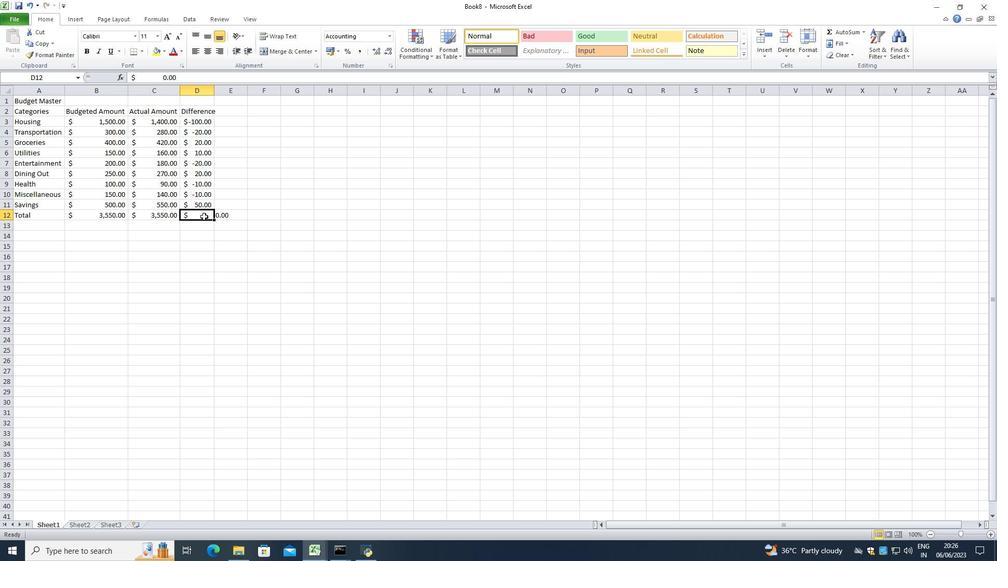 
Action: Mouse moved to (228, 218)
Screenshot: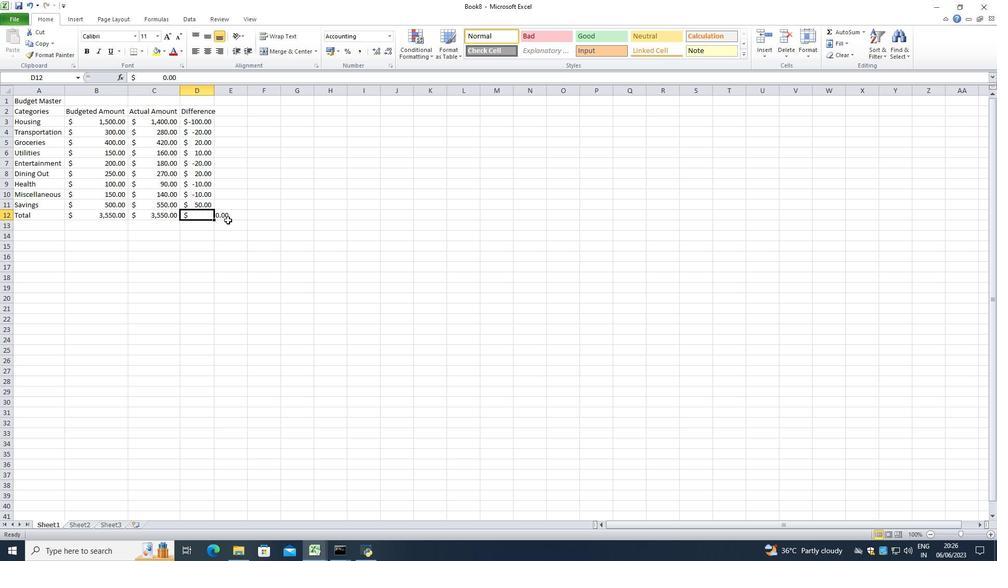 
Action: Mouse pressed left at (228, 218)
Screenshot: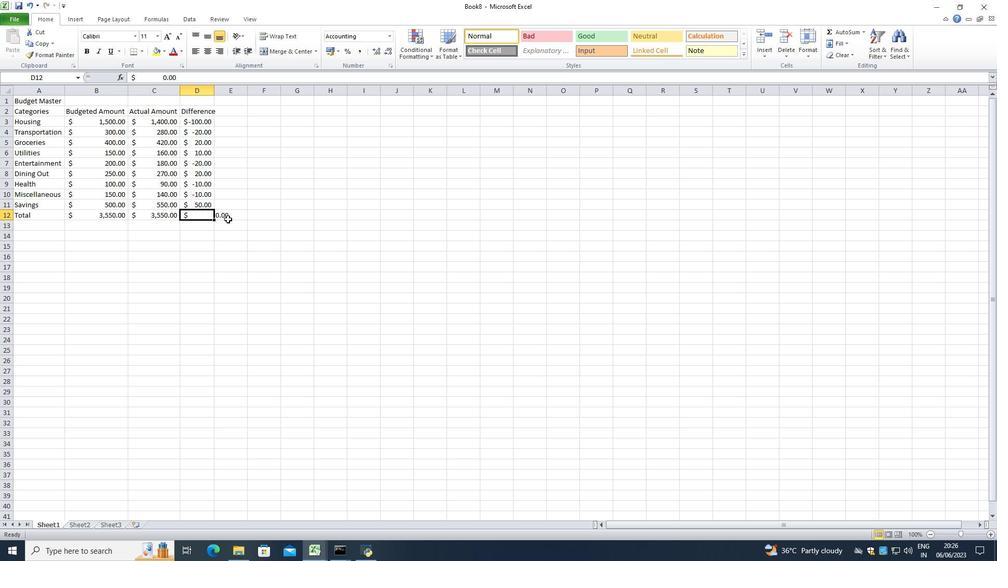 
Action: Mouse moved to (208, 218)
Screenshot: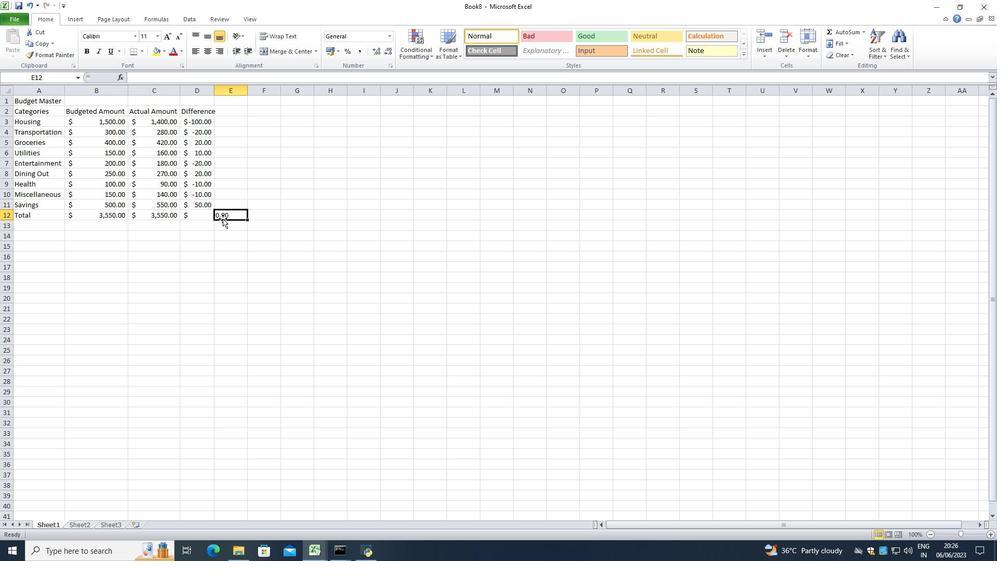 
Action: Key pressed <Key.backspace>
Screenshot: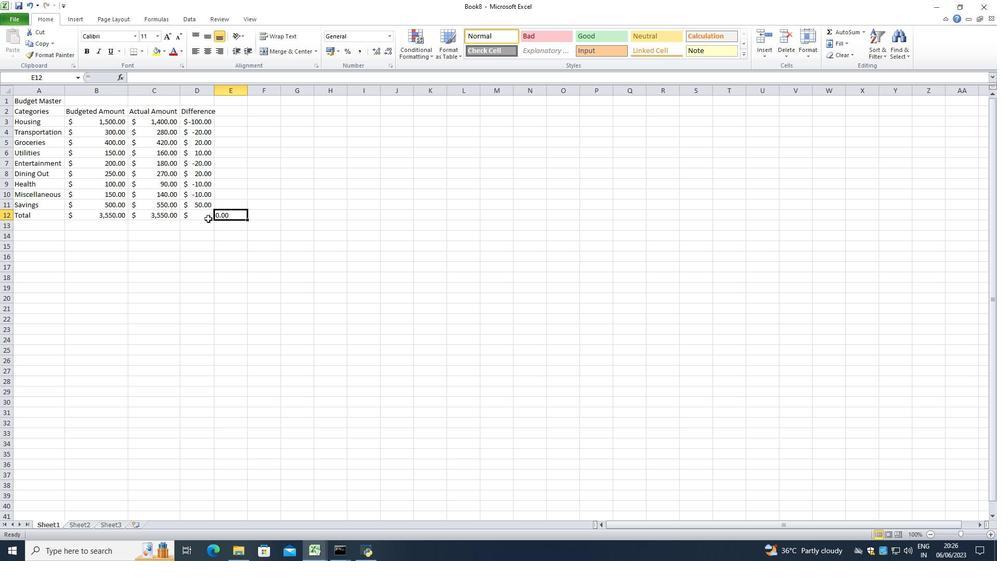 
Action: Mouse moved to (194, 217)
Screenshot: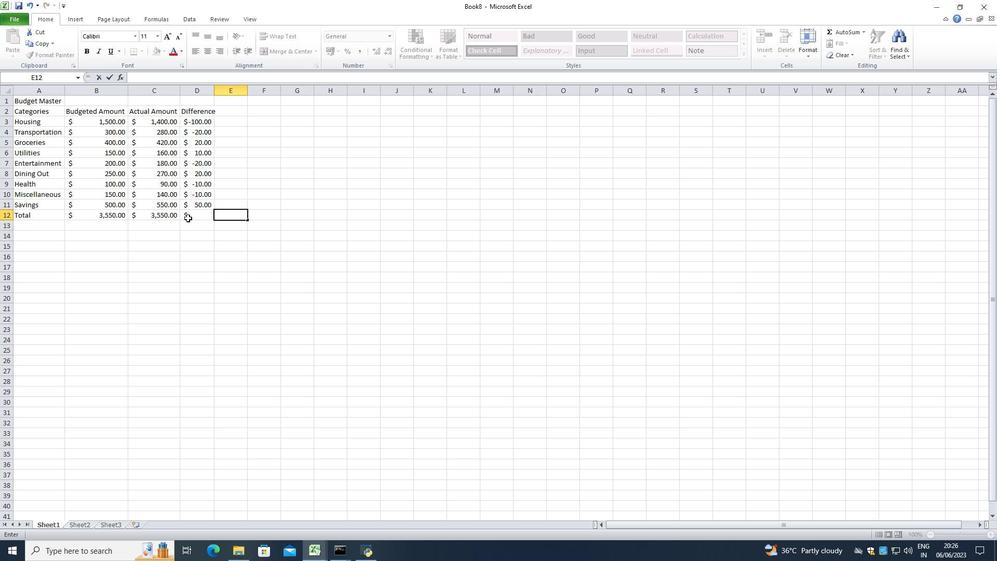 
Action: Mouse pressed left at (194, 217)
Screenshot: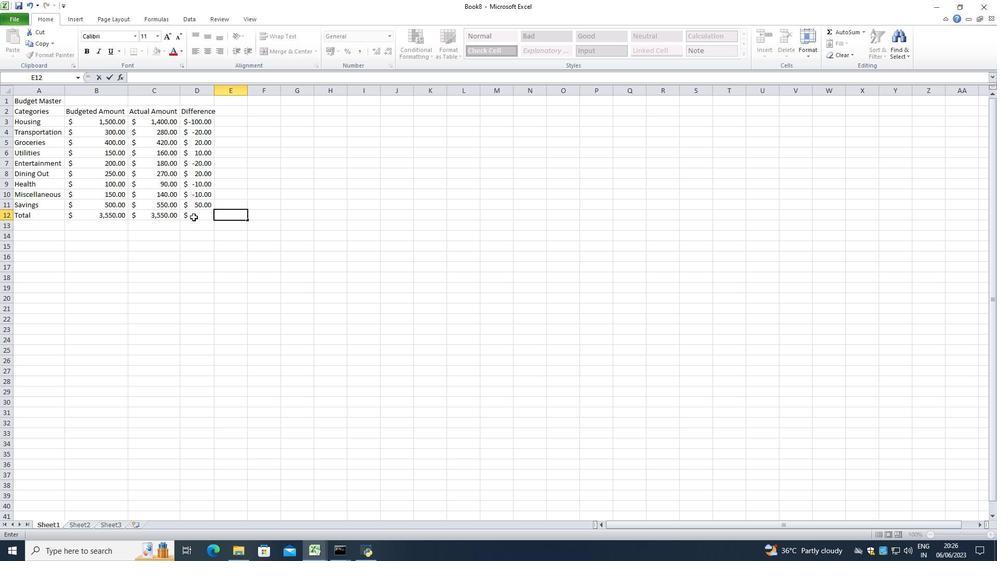 
Action: Mouse moved to (206, 218)
Screenshot: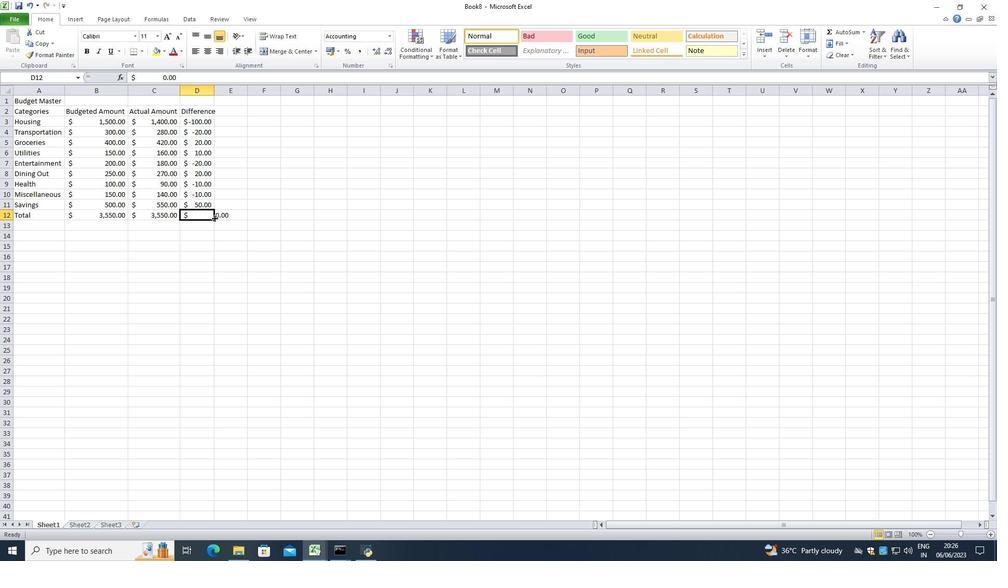
Action: Key pressed <Key.backspace>
Screenshot: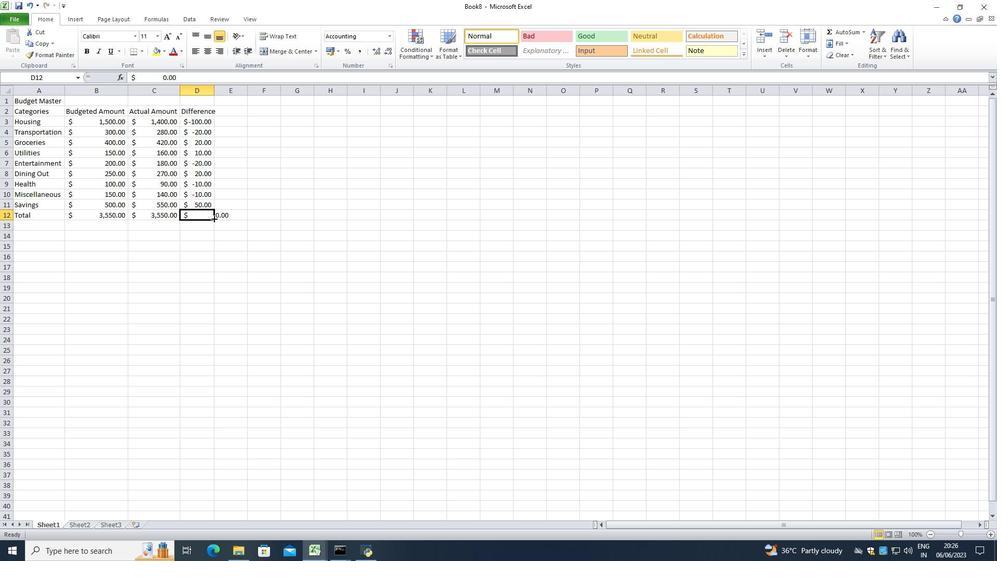 
Action: Mouse moved to (200, 216)
Screenshot: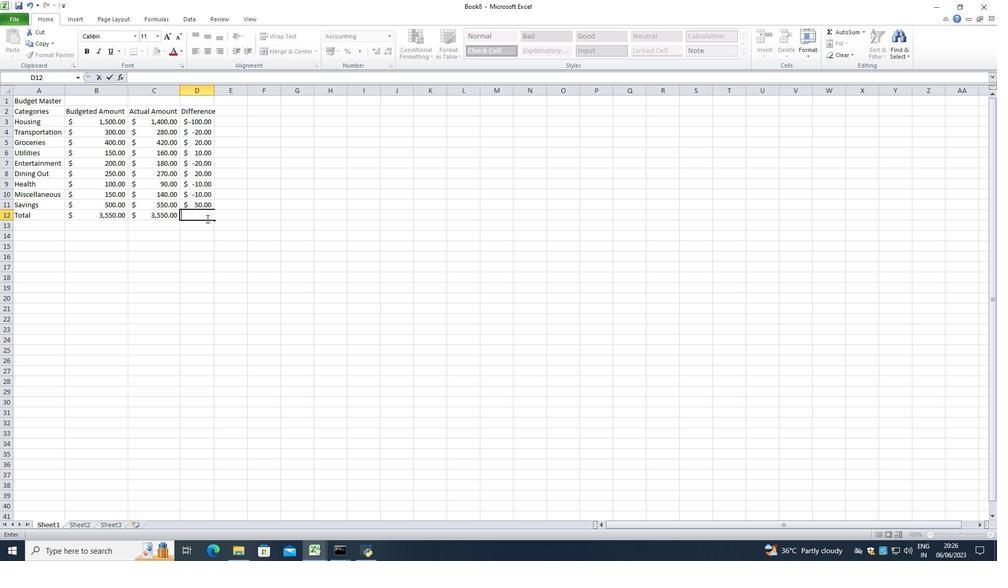 
Action: Key pressed <Key.shift><Key.shift><Key.shift><Key.shift><Key.shift><Key.shift><Key.shift><Key.shift><Key.shift><Key.shift><Key.shift><Key.shift><Key.shift><Key.shift>$<Key.space><Key.space><Key.space><Key.space><Key.space><Key.space>0.00<Key.enter>
Screenshot: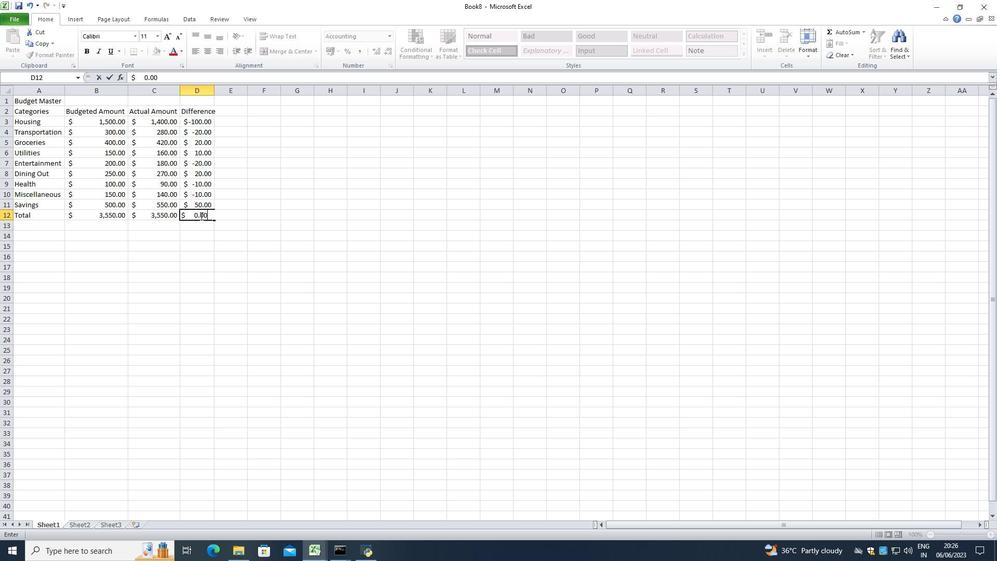 
Action: Mouse moved to (215, 90)
Screenshot: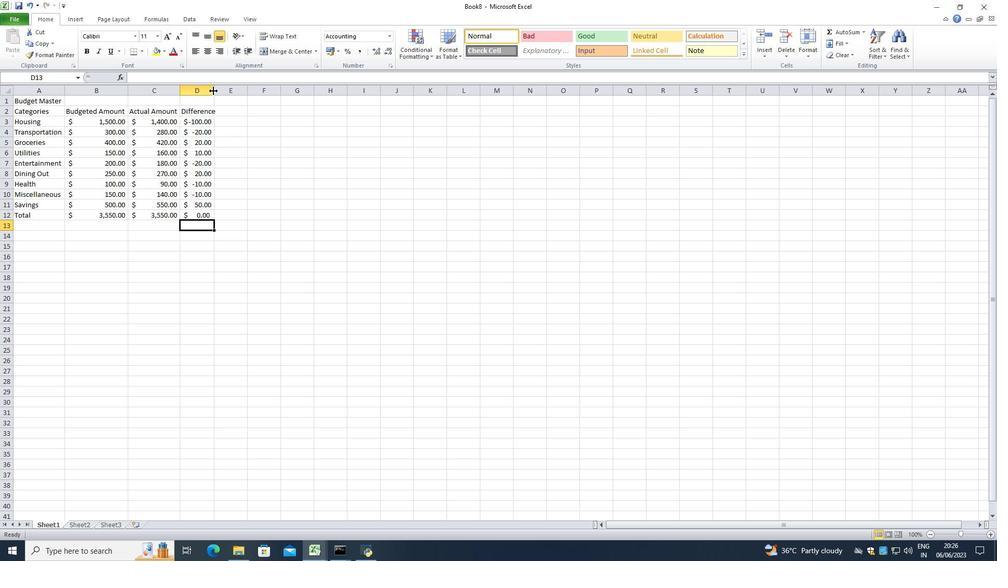 
Action: Mouse pressed left at (215, 90)
Screenshot: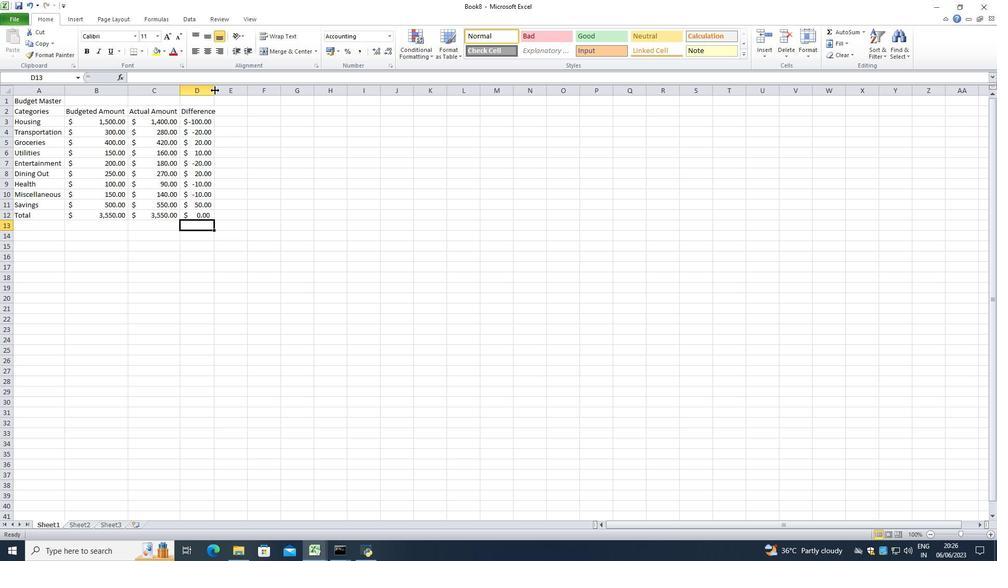 
Action: Mouse pressed left at (215, 90)
Screenshot: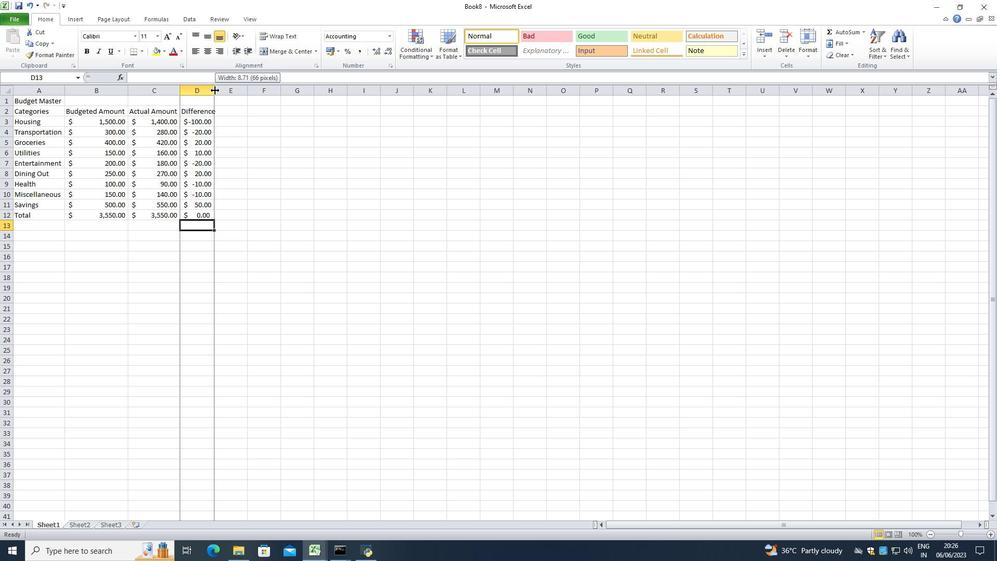 
Action: Mouse moved to (333, 220)
Screenshot: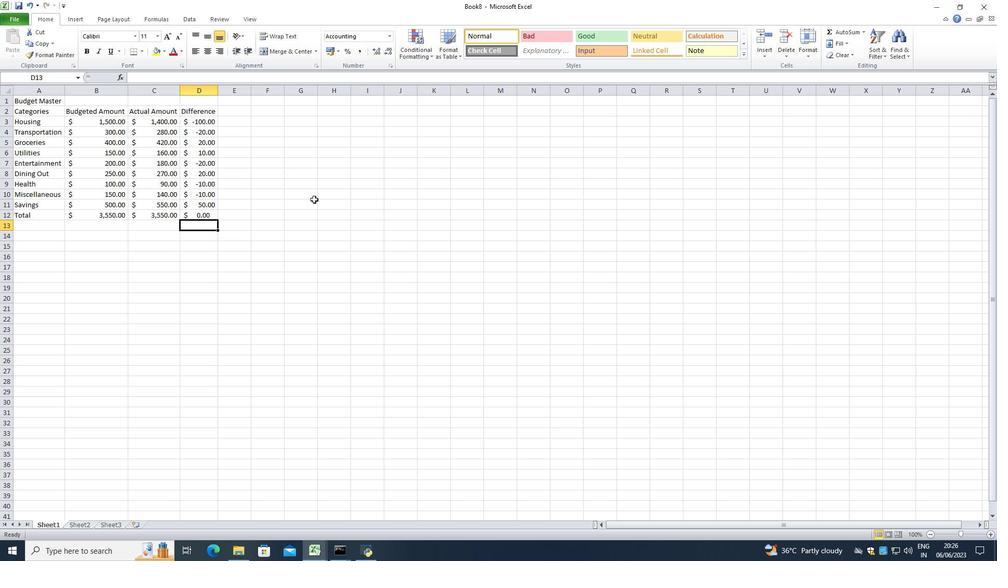 
Action: Mouse pressed left at (333, 220)
Screenshot: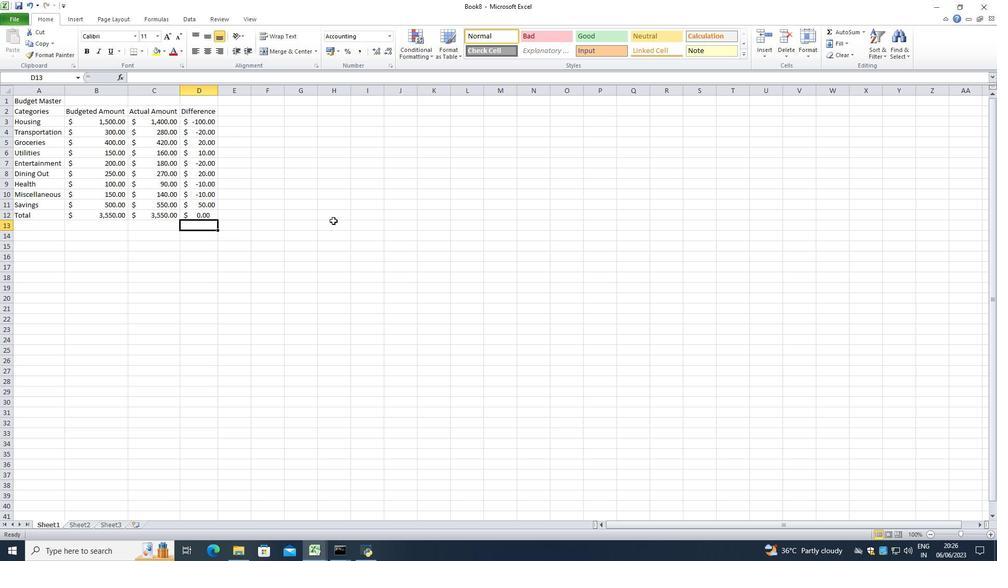 
Action: Mouse moved to (152, 254)
Screenshot: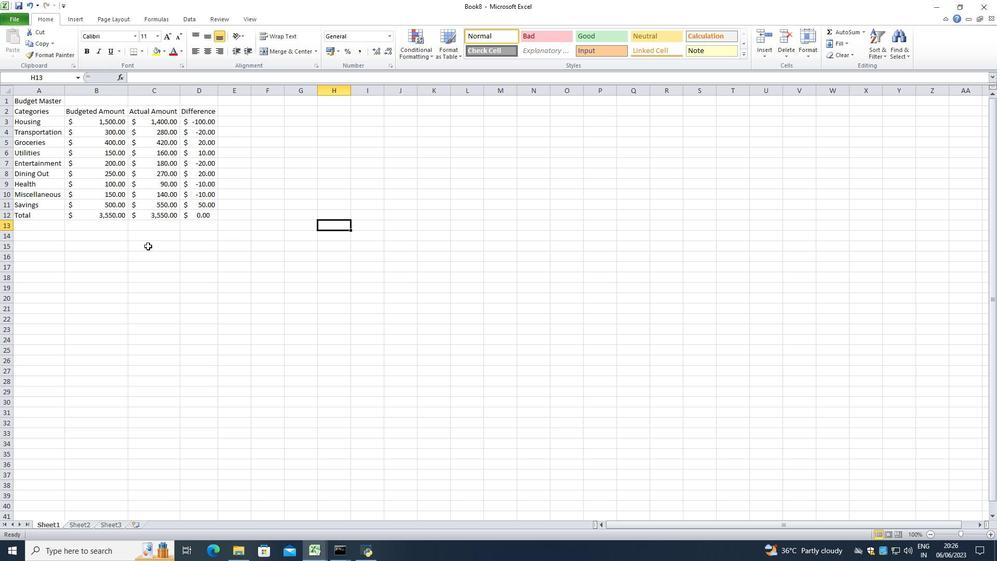 
Action: Key pressed ctrl+S
Screenshot: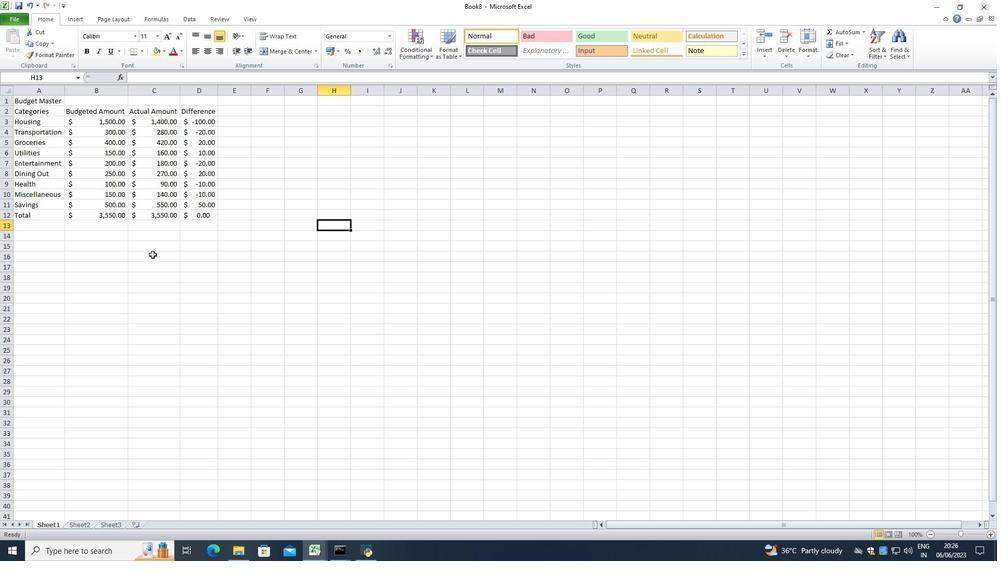 
Action: Mouse moved to (159, 207)
Screenshot: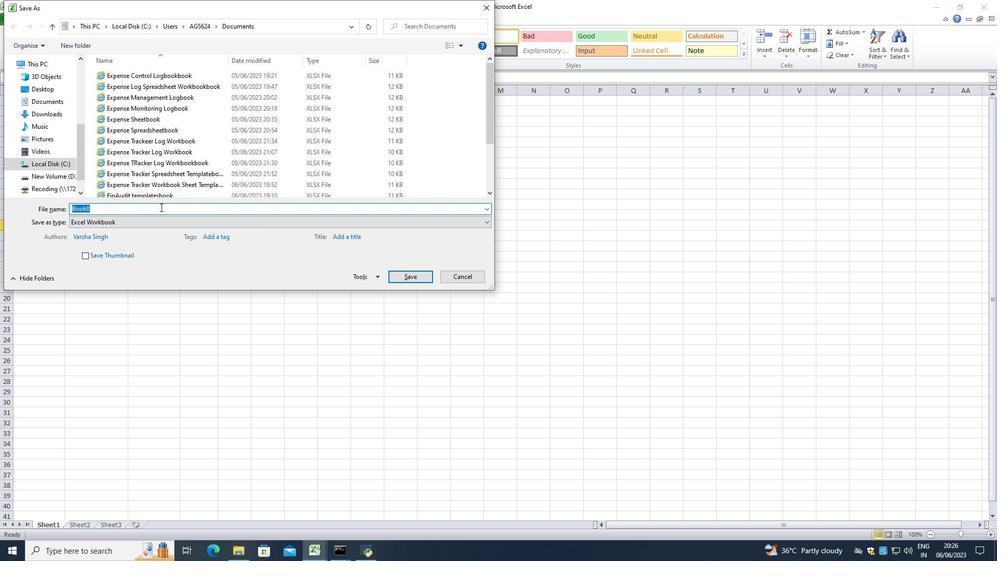 
Action: Key pressed <Key.backspace><Key.shift>Fin<Key.shift>Summary<Key.space><Key.shift>Templatesbook
Screenshot: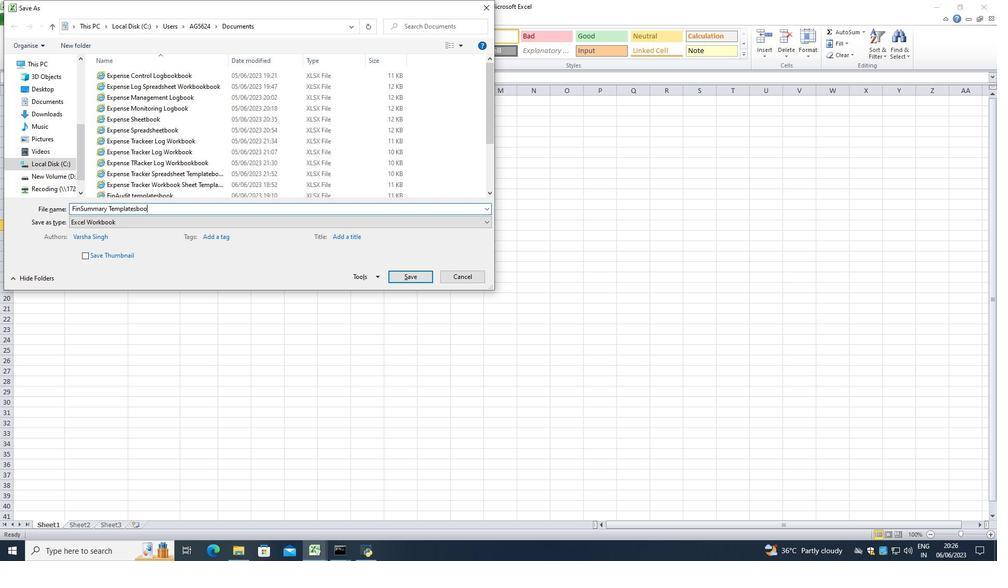 
Action: Mouse moved to (418, 278)
Screenshot: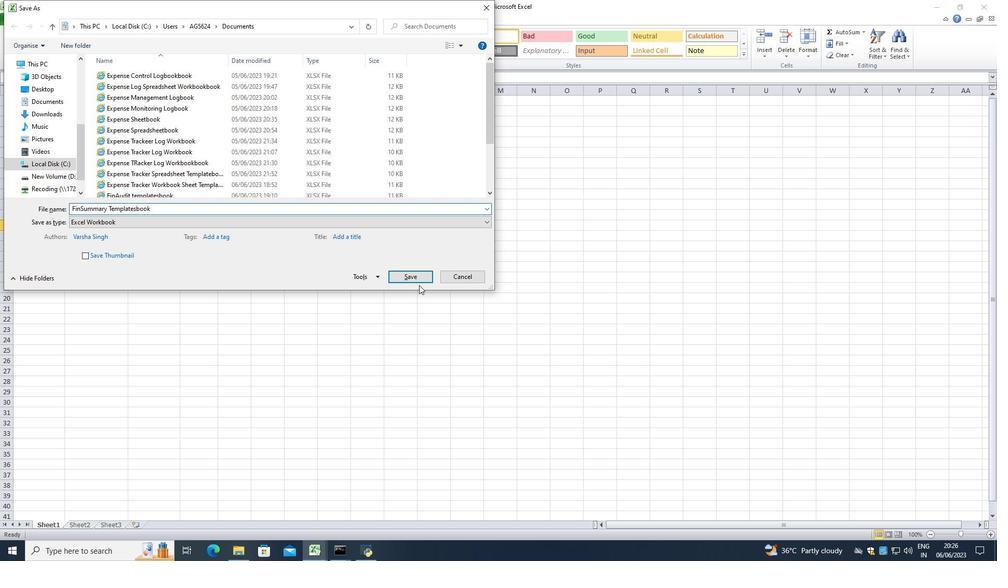 
Action: Mouse pressed left at (418, 278)
Screenshot: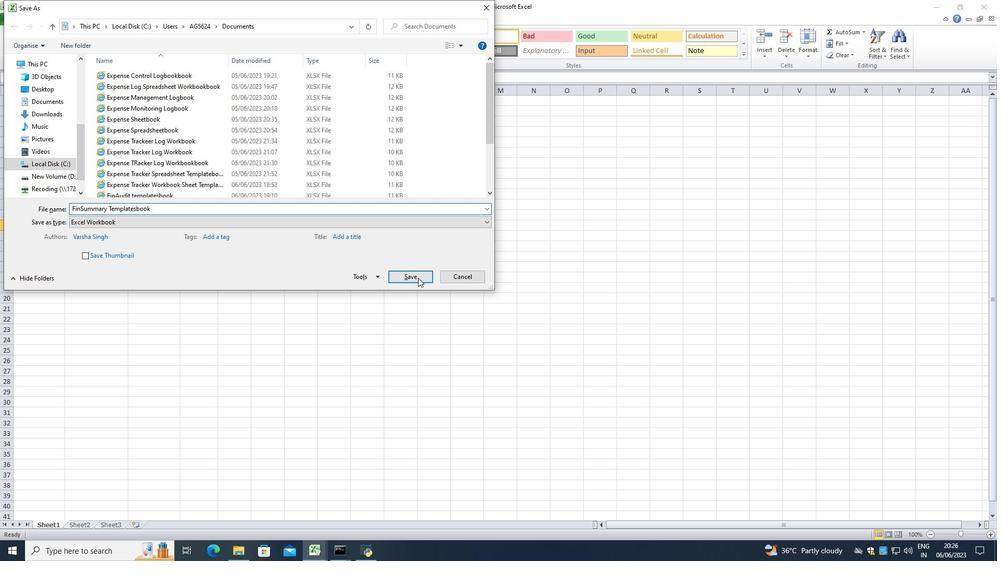 
Action: Mouse moved to (414, 279)
Screenshot: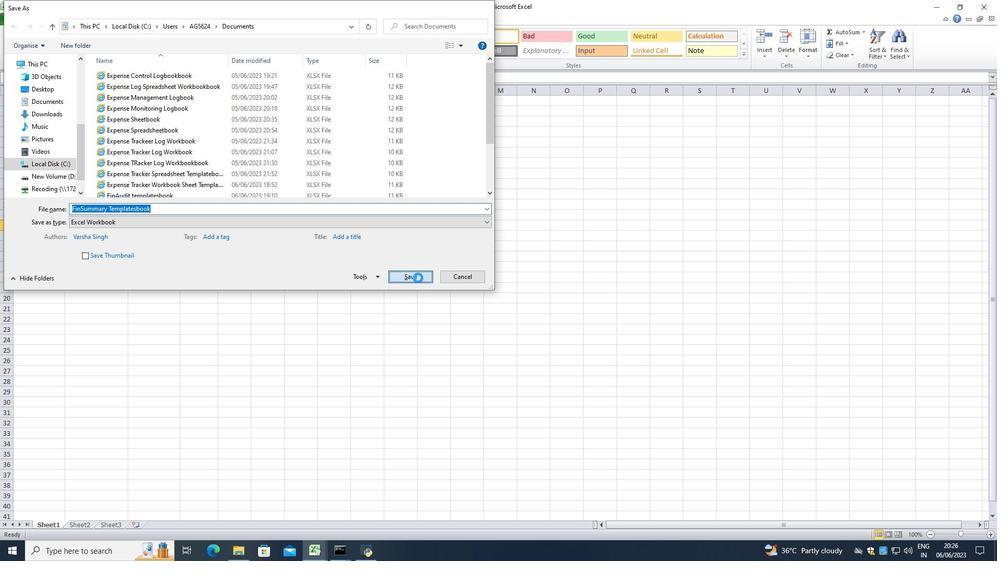 
